 Task: Add a signature Christopher Carter containing With kind regards, Christopher Carter to email address softage.10@softage.net and add a folder Posters
Action: Mouse moved to (110, 112)
Screenshot: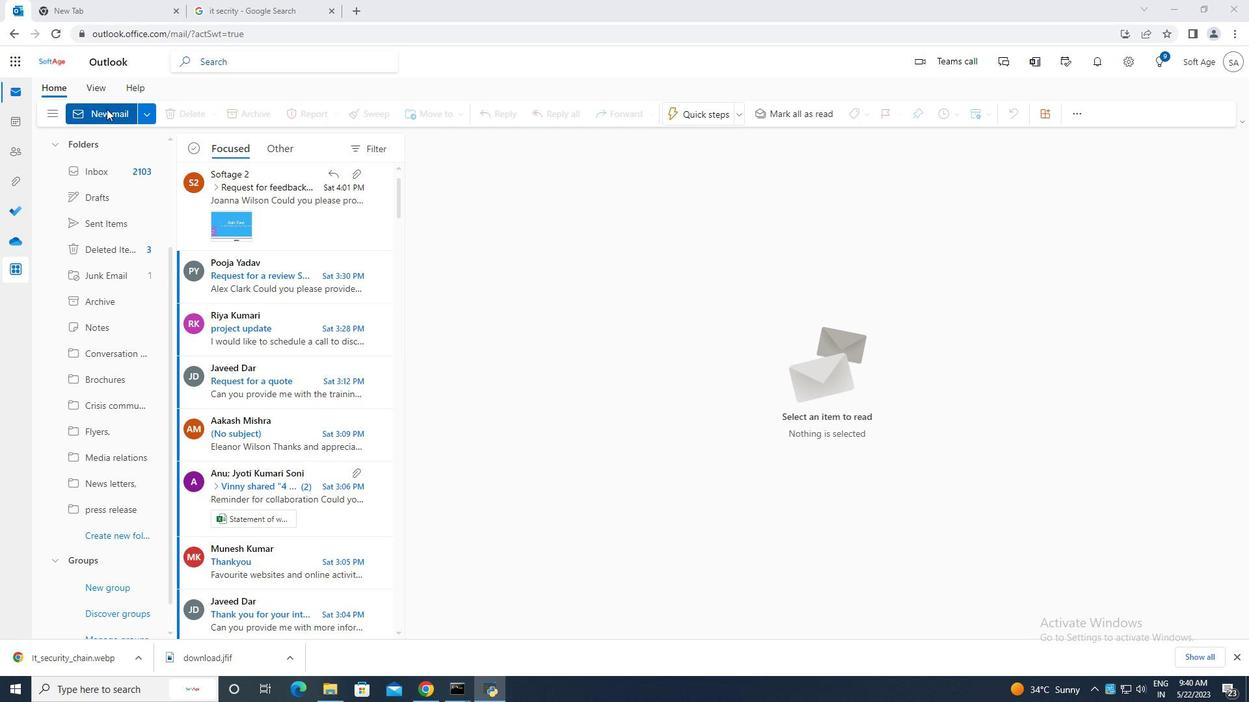 
Action: Mouse pressed left at (110, 112)
Screenshot: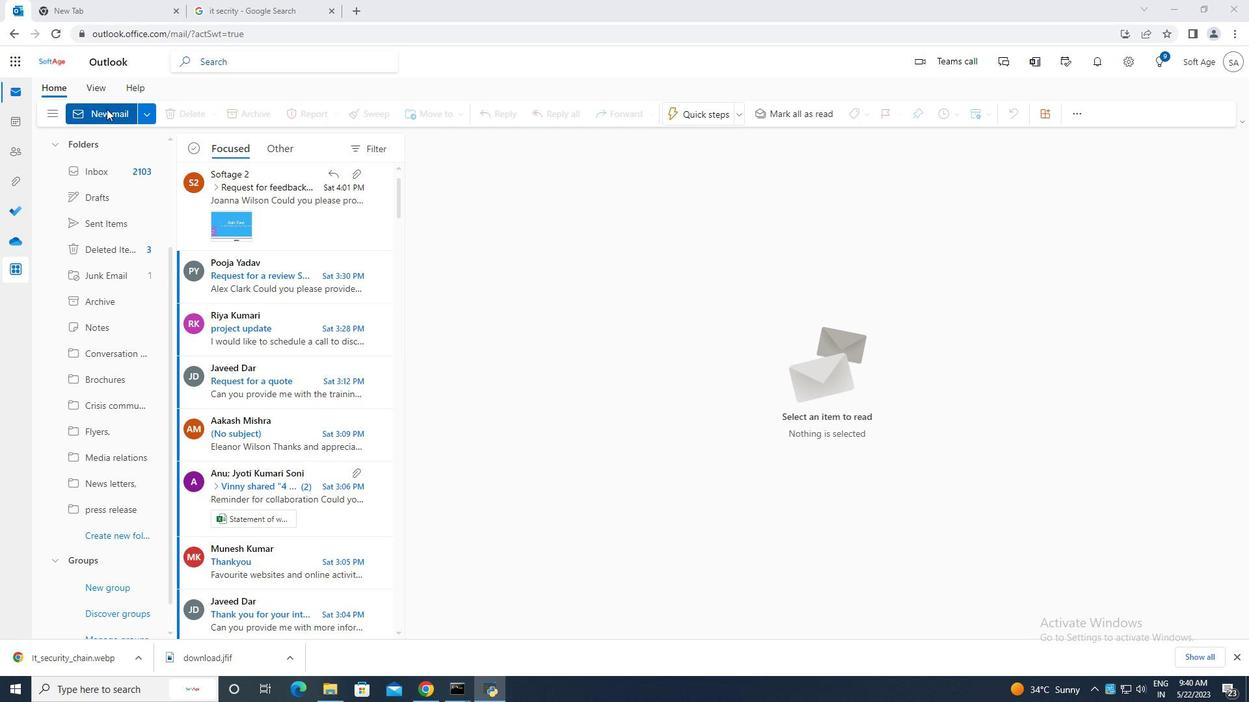 
Action: Mouse moved to (833, 115)
Screenshot: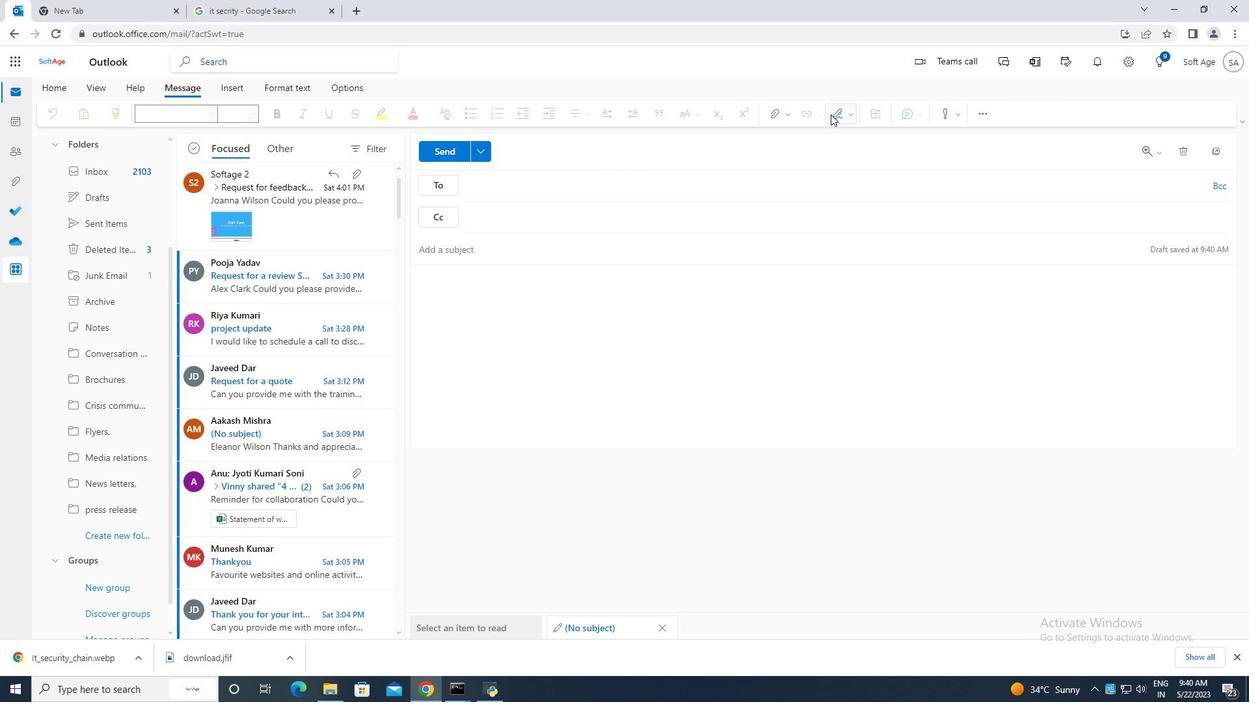 
Action: Mouse pressed left at (833, 115)
Screenshot: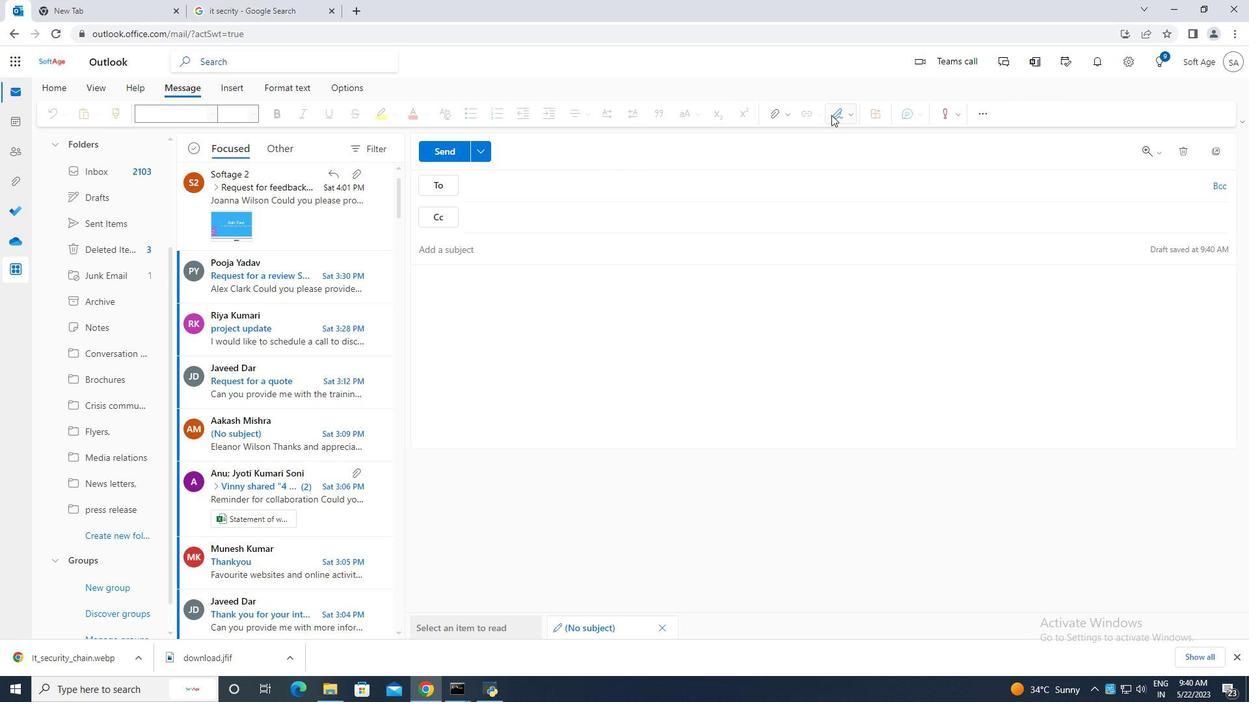 
Action: Mouse moved to (804, 165)
Screenshot: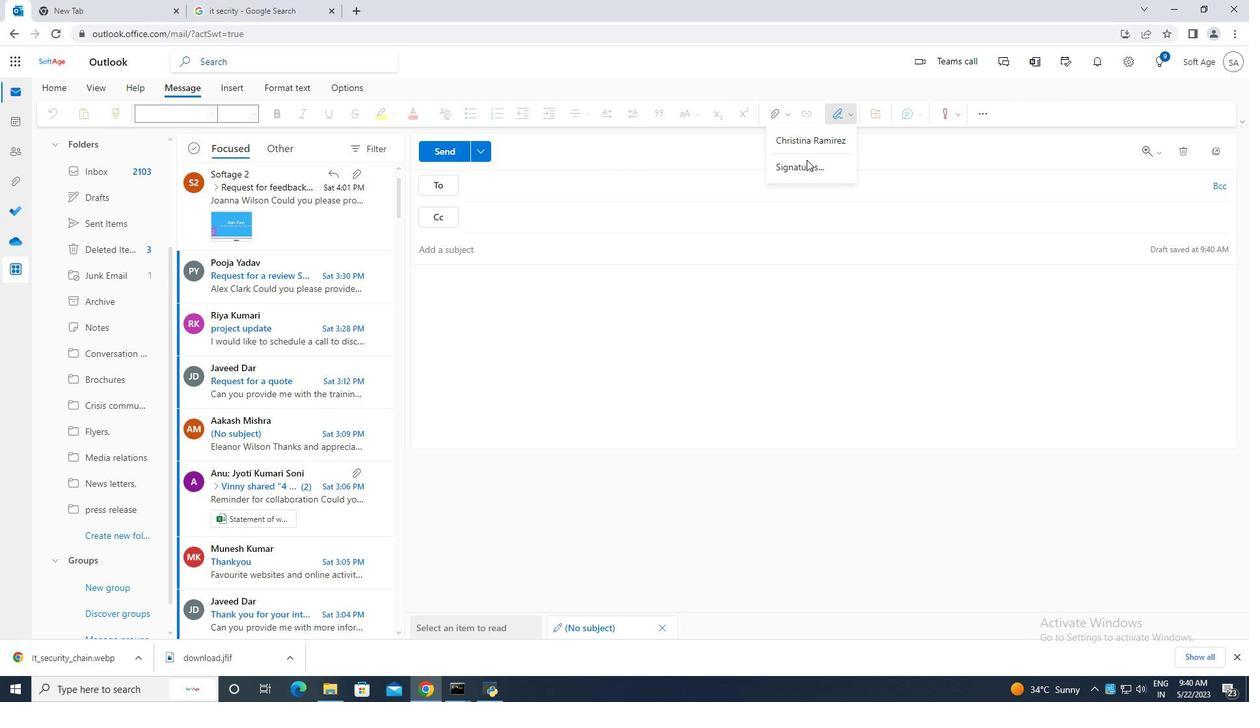 
Action: Mouse pressed left at (804, 165)
Screenshot: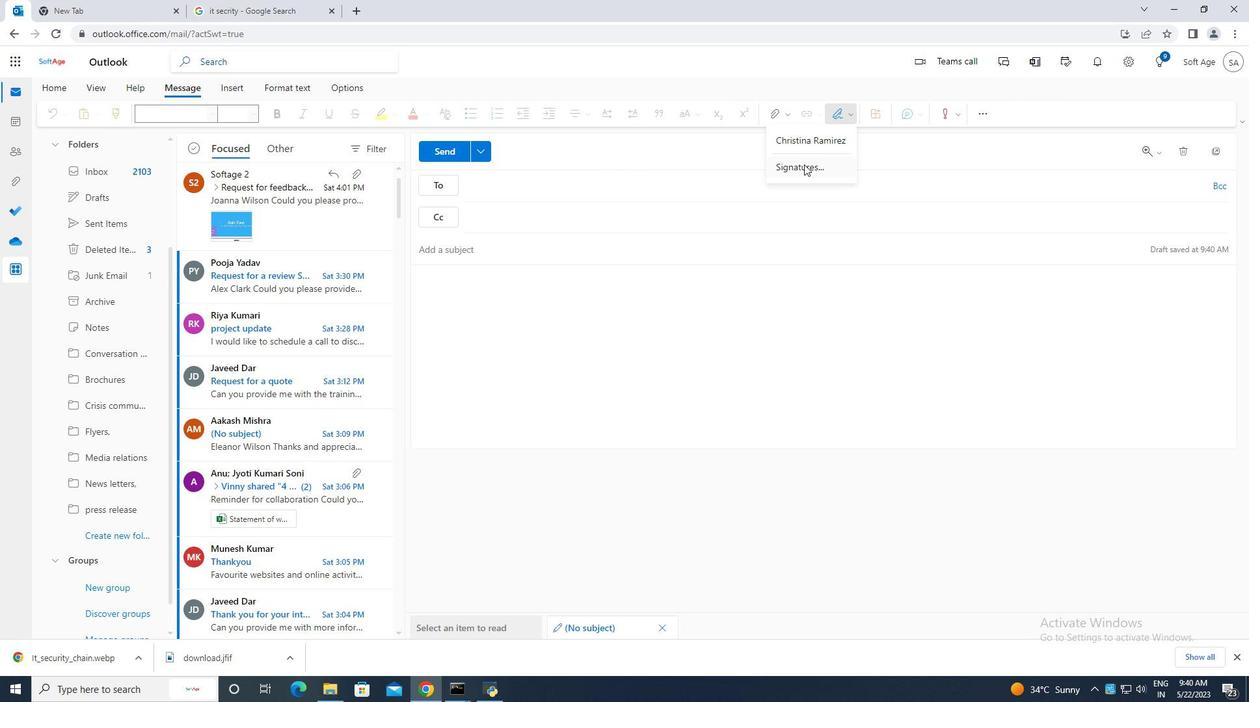 
Action: Mouse moved to (886, 215)
Screenshot: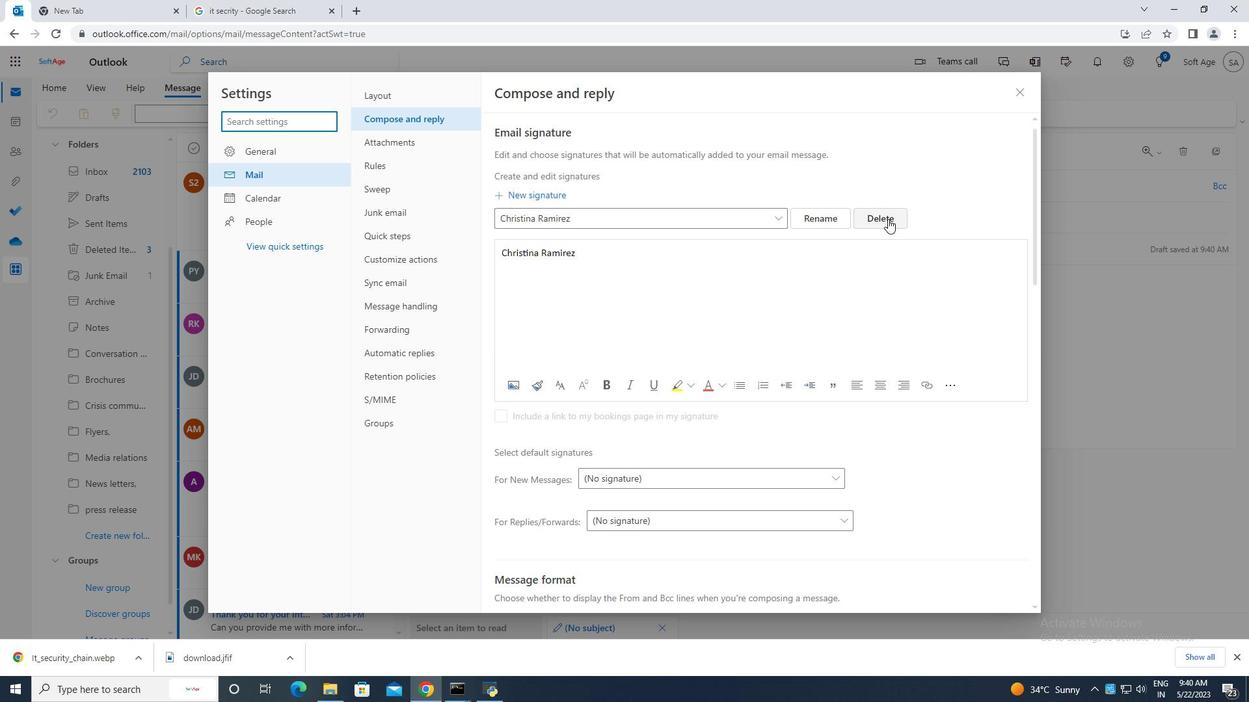 
Action: Mouse pressed left at (886, 215)
Screenshot: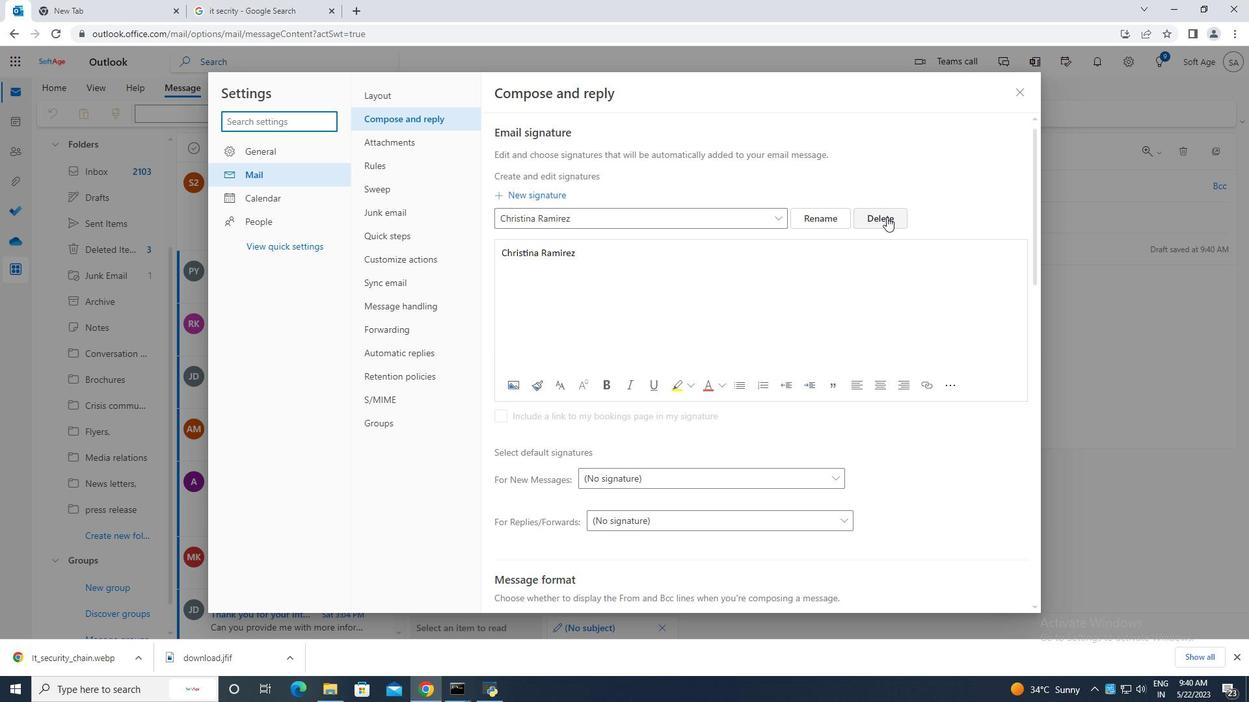 
Action: Mouse moved to (567, 215)
Screenshot: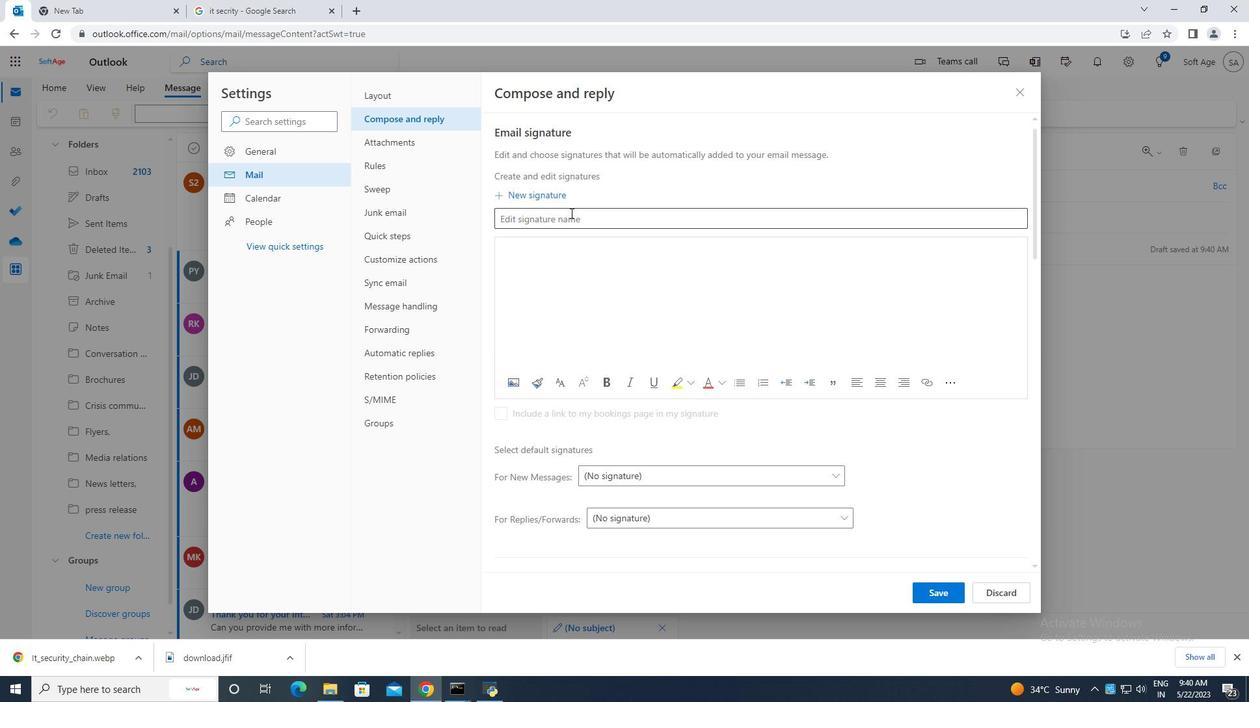 
Action: Mouse pressed left at (567, 215)
Screenshot: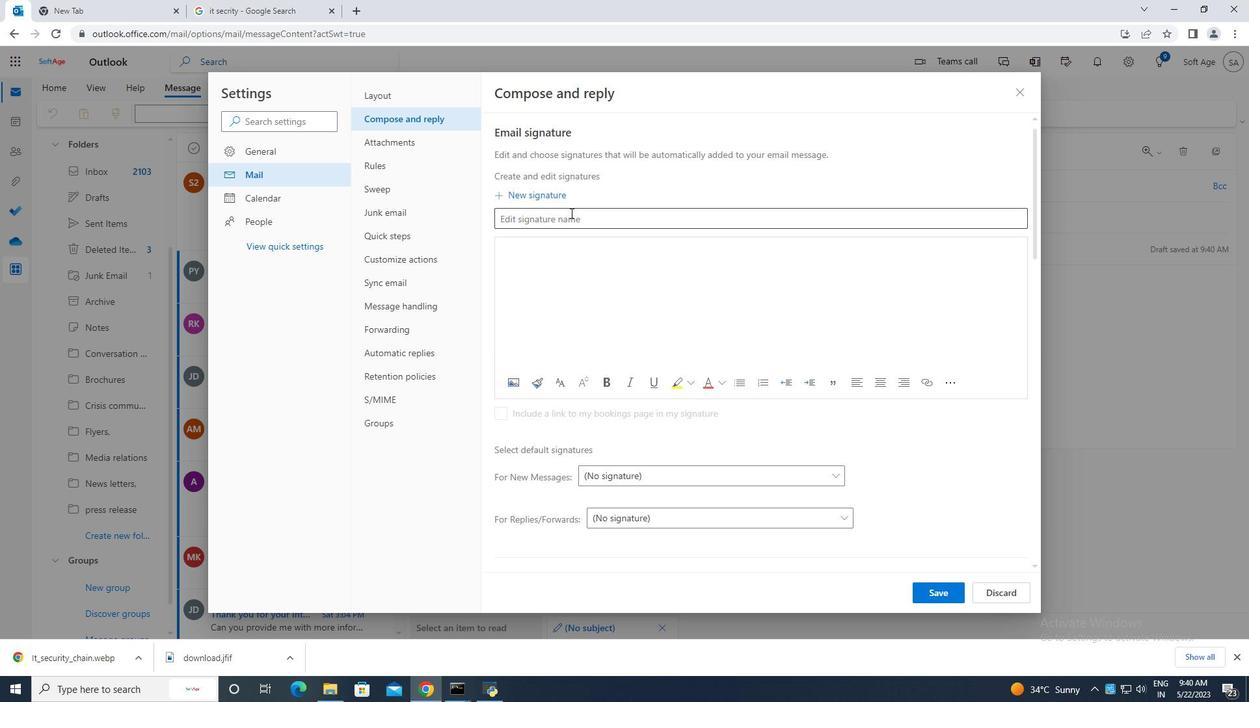 
Action: Mouse moved to (571, 221)
Screenshot: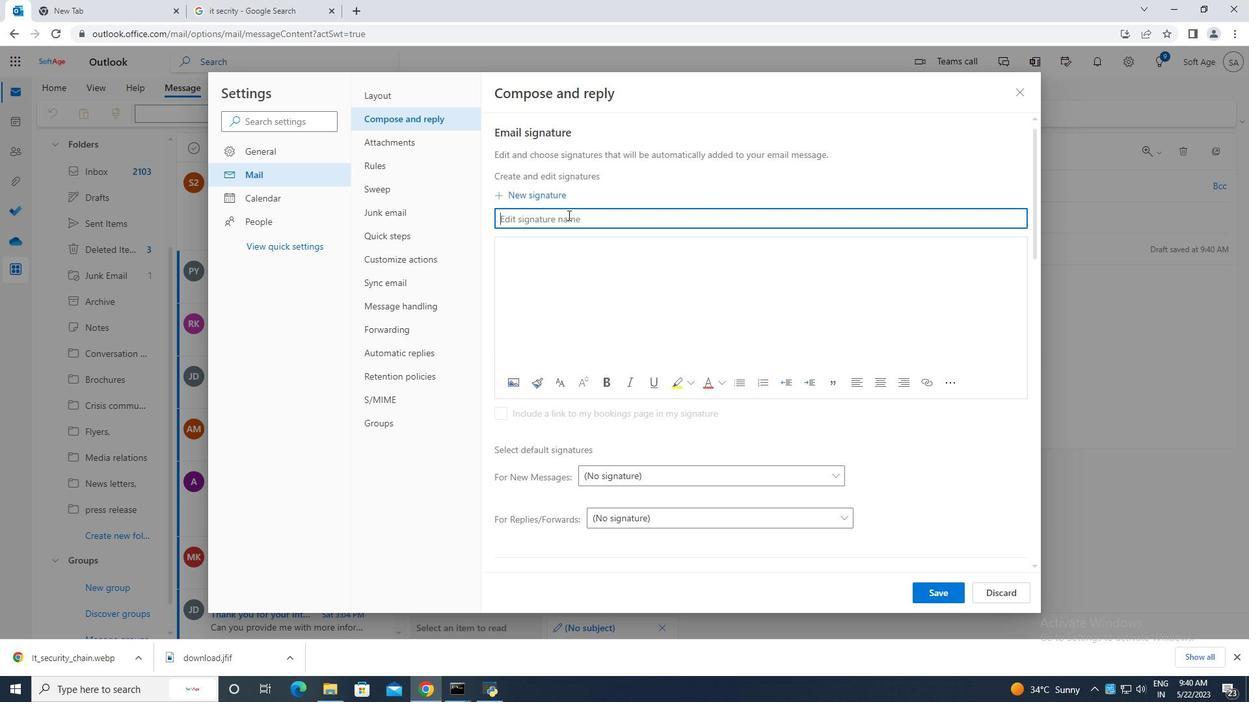 
Action: Key pressed <Key.caps_lock>C<Key.caps_lock>hristopher<Key.space><Key.caps_lock>C<Key.caps_lock>arter
Screenshot: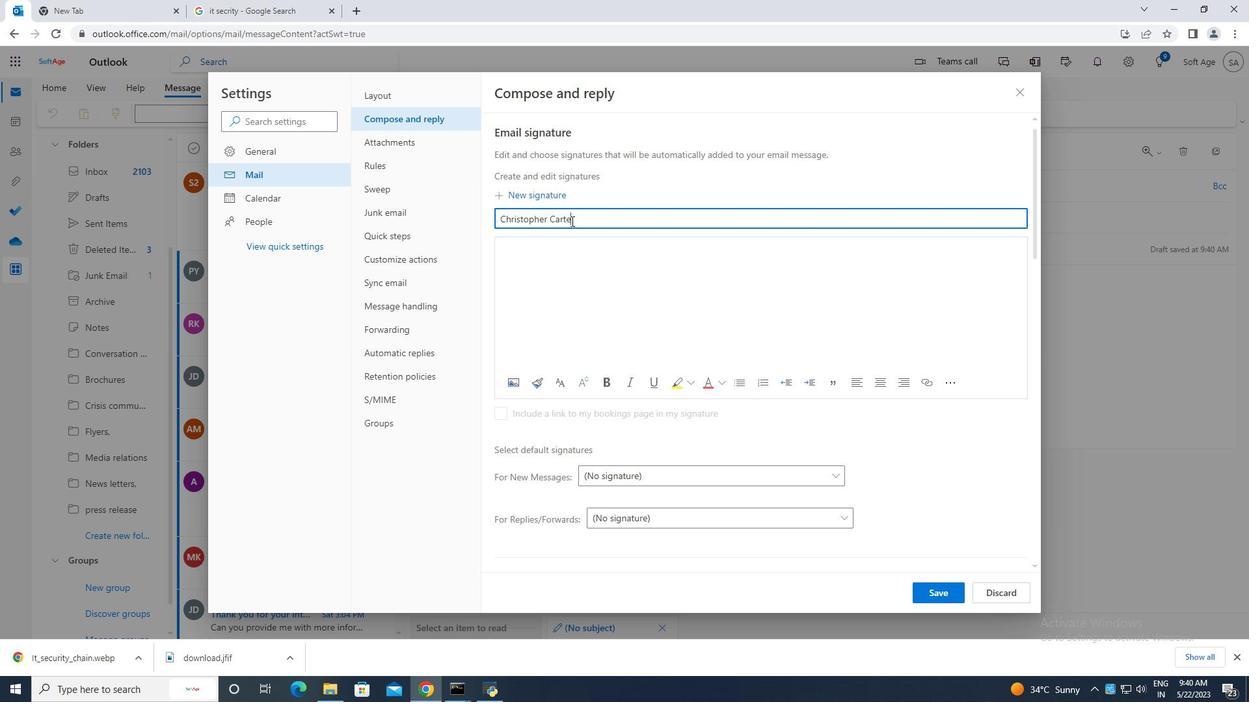 
Action: Mouse moved to (533, 240)
Screenshot: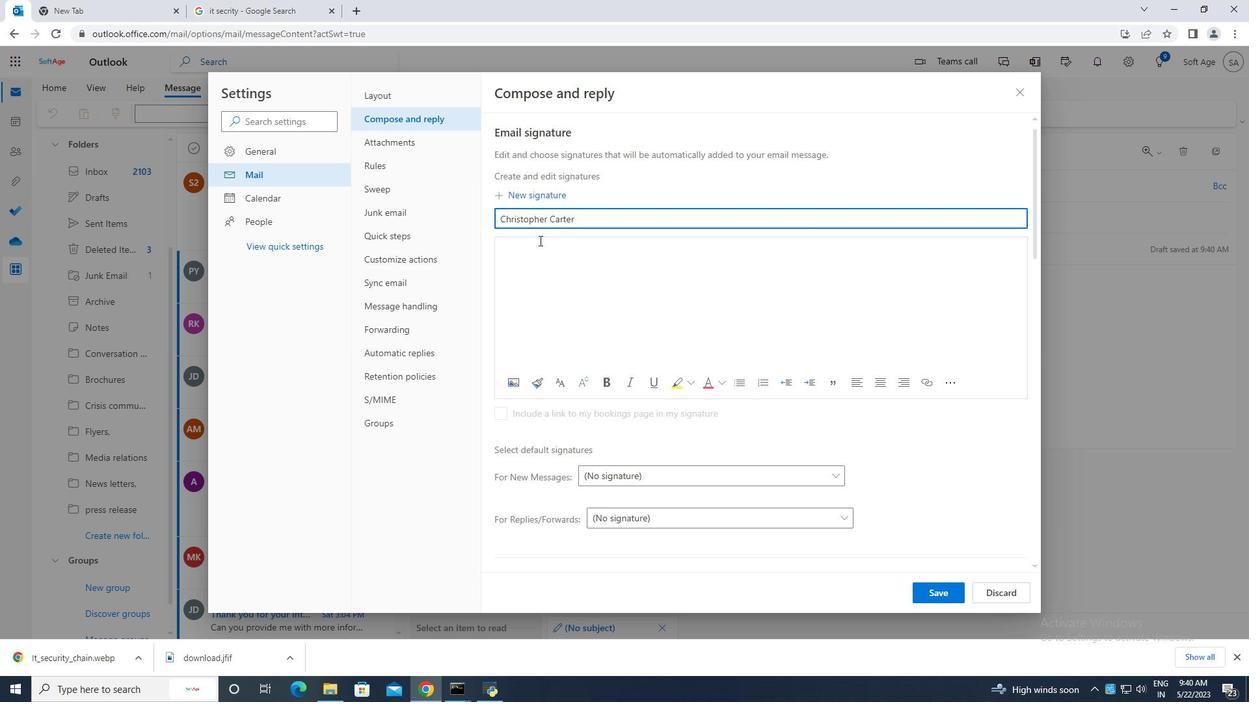 
Action: Mouse pressed left at (533, 240)
Screenshot: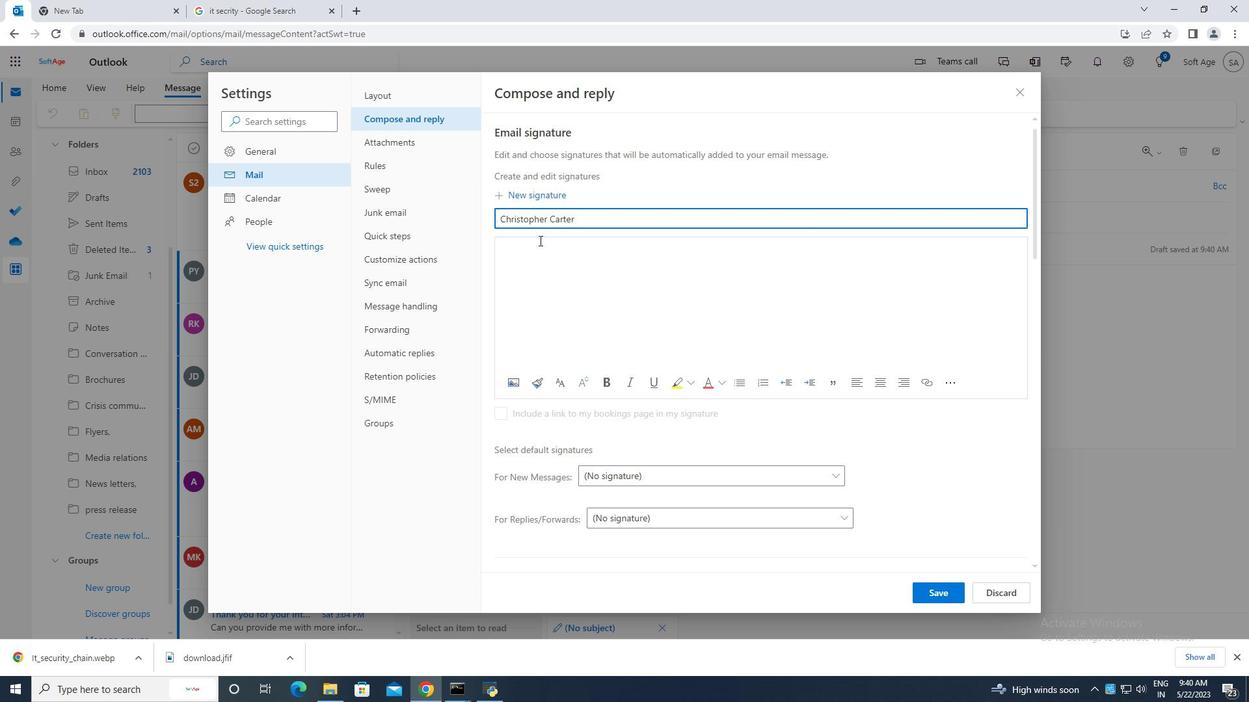 
Action: Mouse moved to (534, 240)
Screenshot: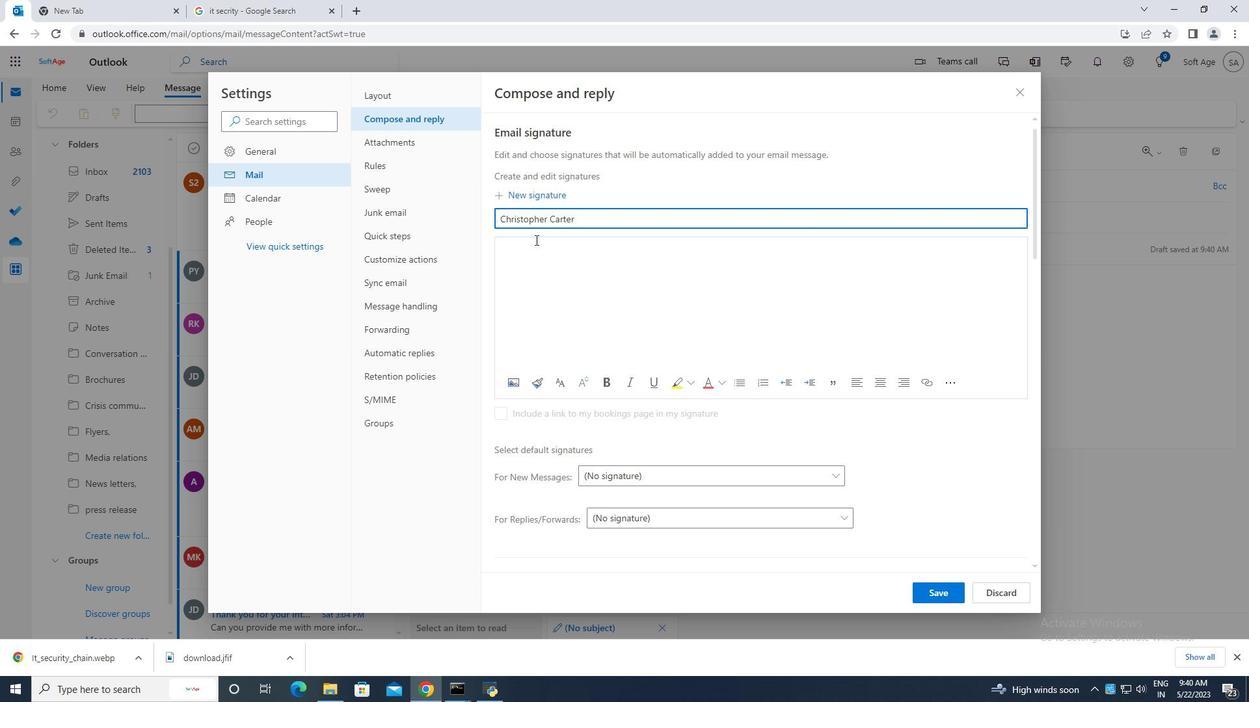 
Action: Key pressed <Key.caps_lock>C<Key.caps_lock>hristopher
Screenshot: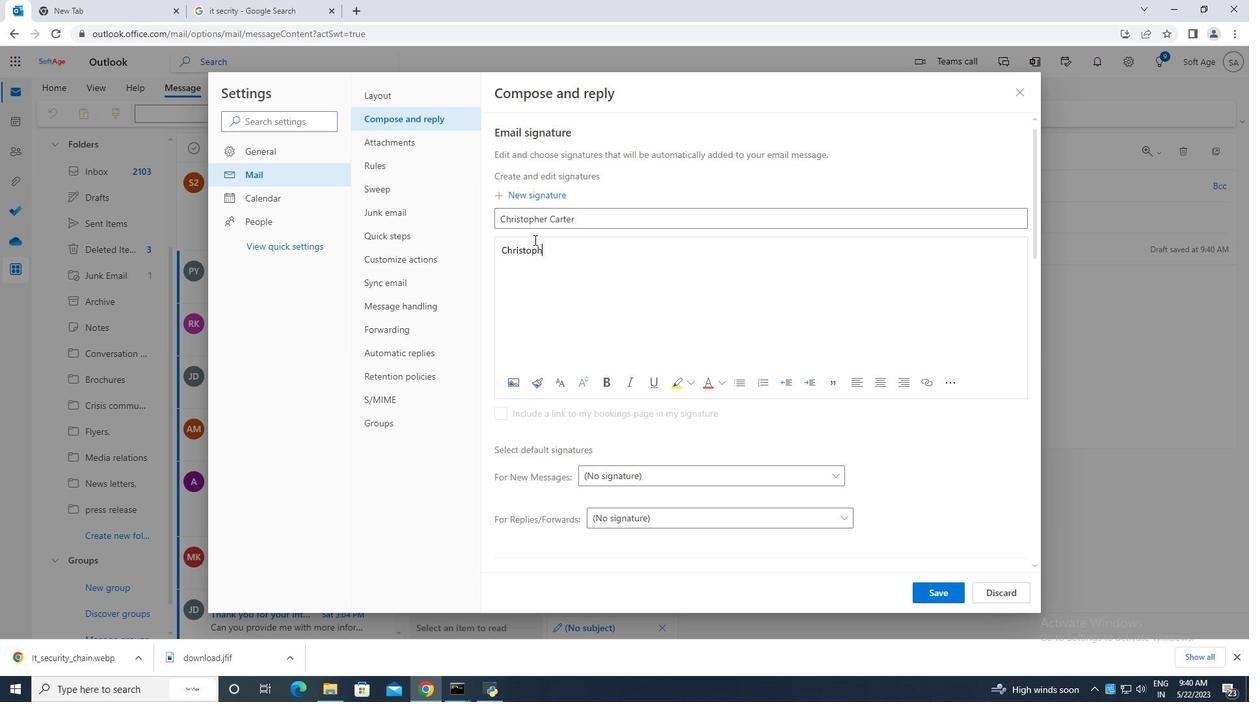 
Action: Mouse moved to (949, 591)
Screenshot: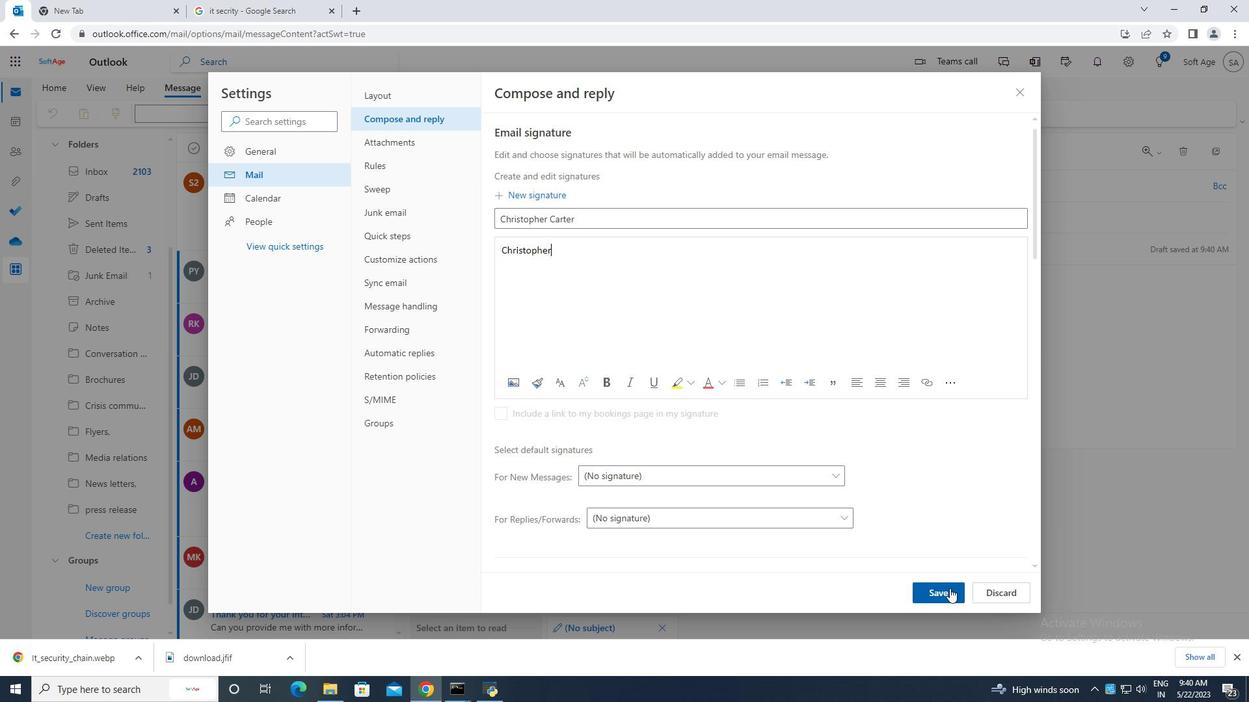
Action: Mouse pressed left at (949, 591)
Screenshot: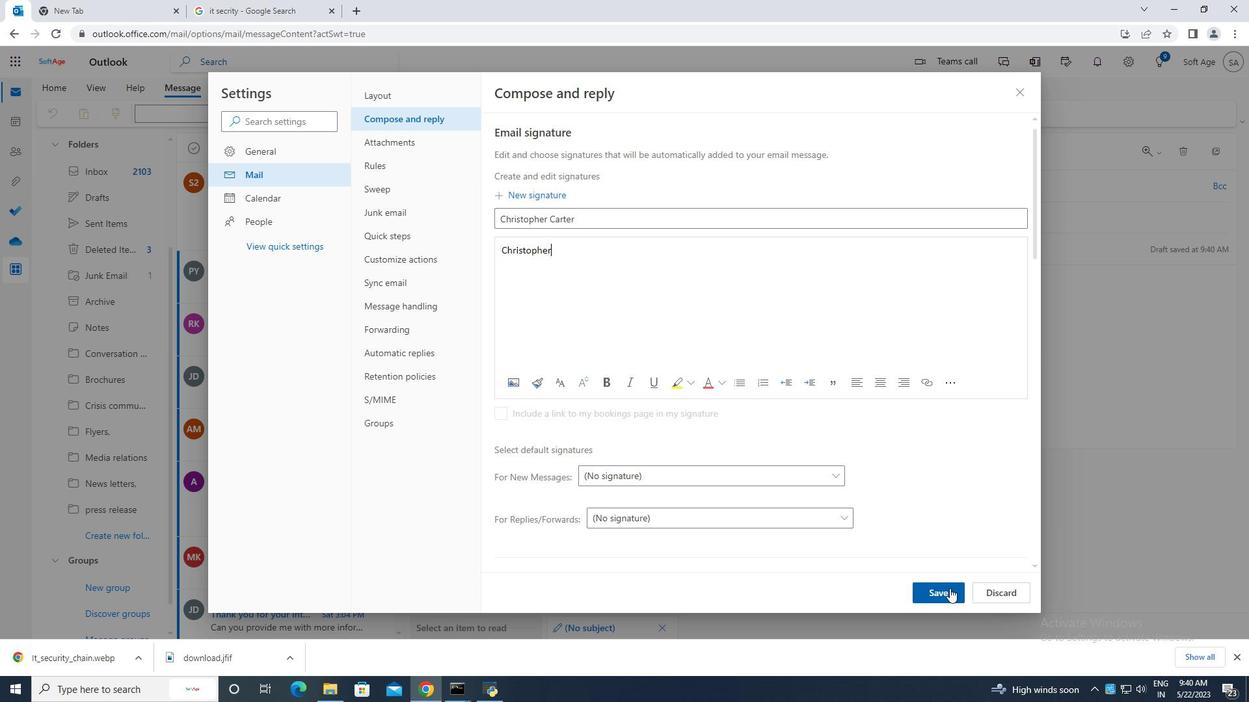 
Action: Mouse moved to (1022, 93)
Screenshot: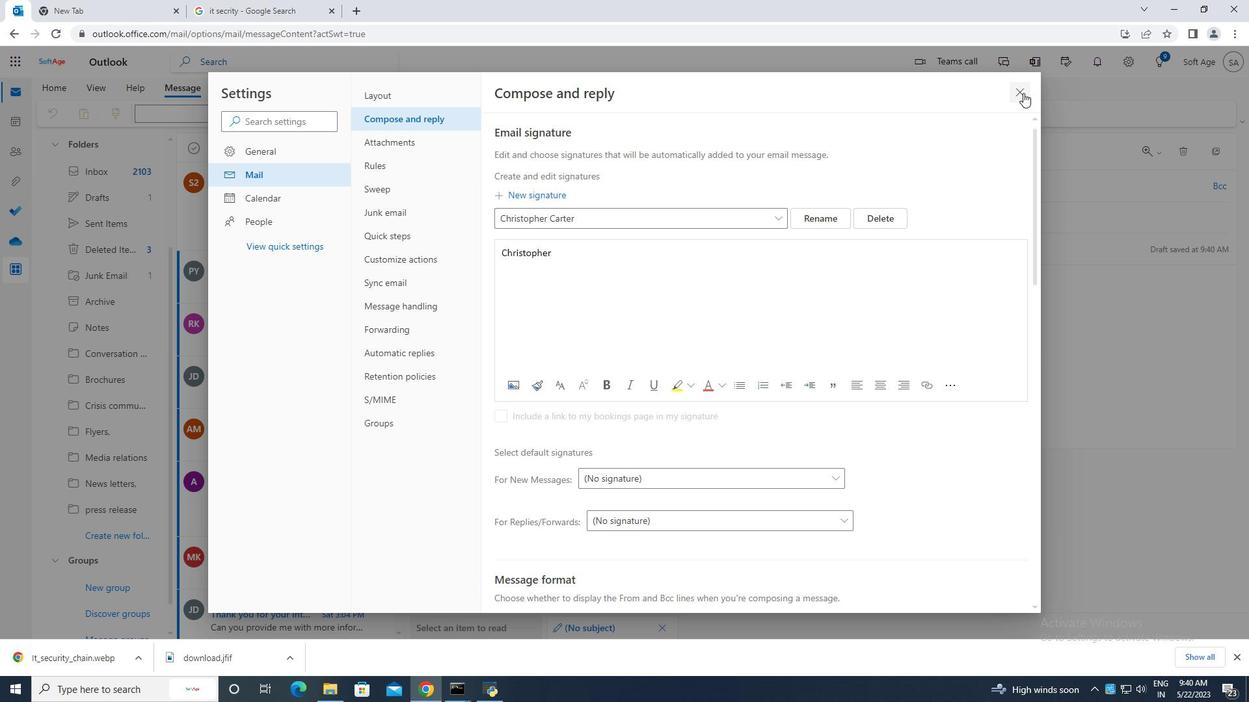 
Action: Mouse pressed left at (1022, 93)
Screenshot: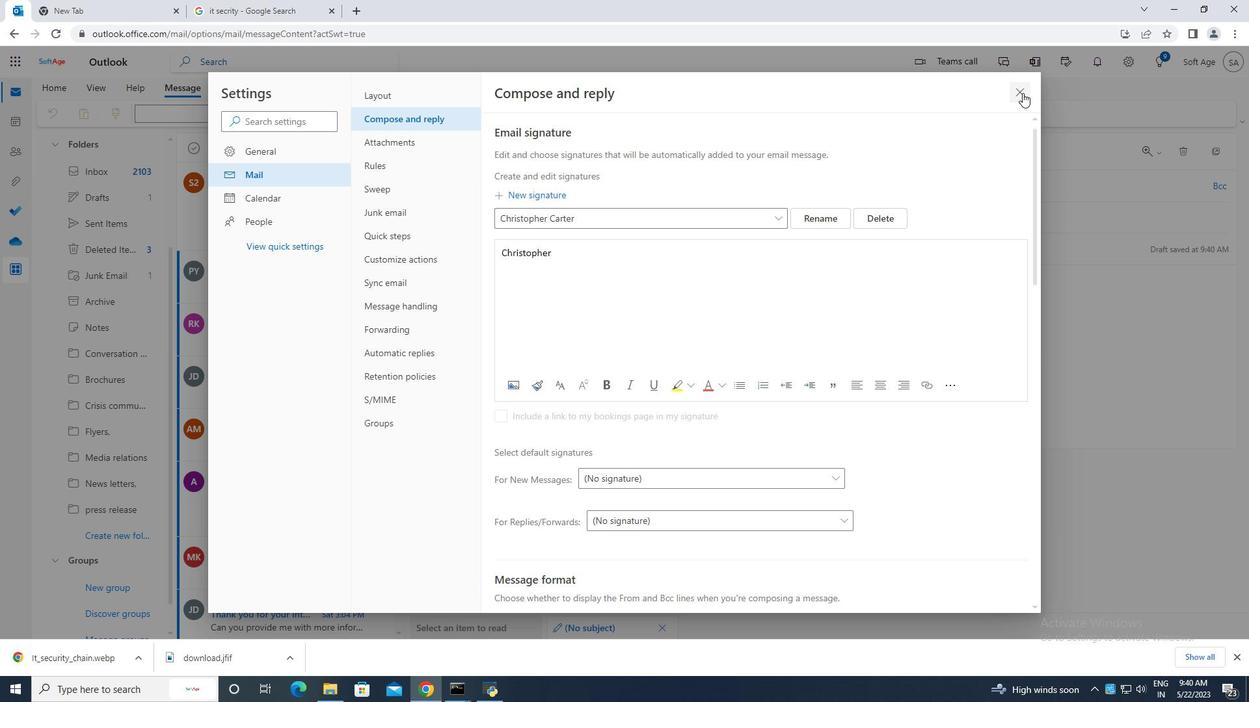 
Action: Mouse moved to (843, 112)
Screenshot: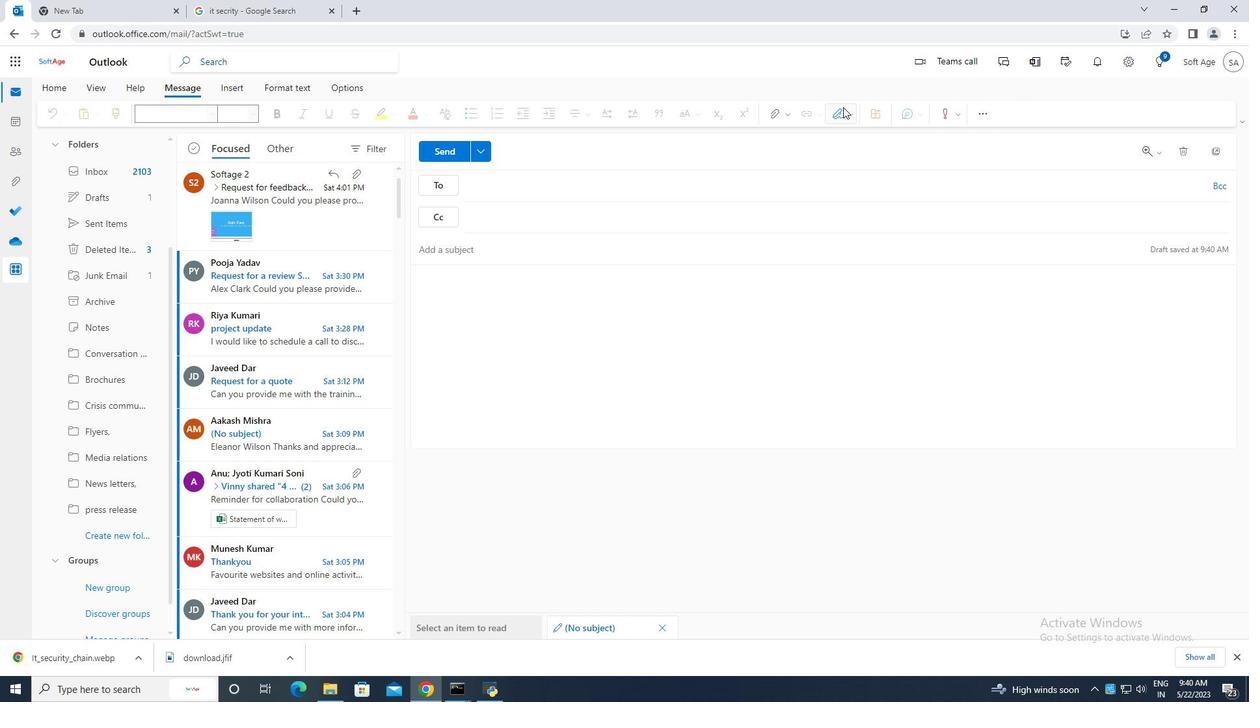 
Action: Mouse pressed left at (843, 112)
Screenshot: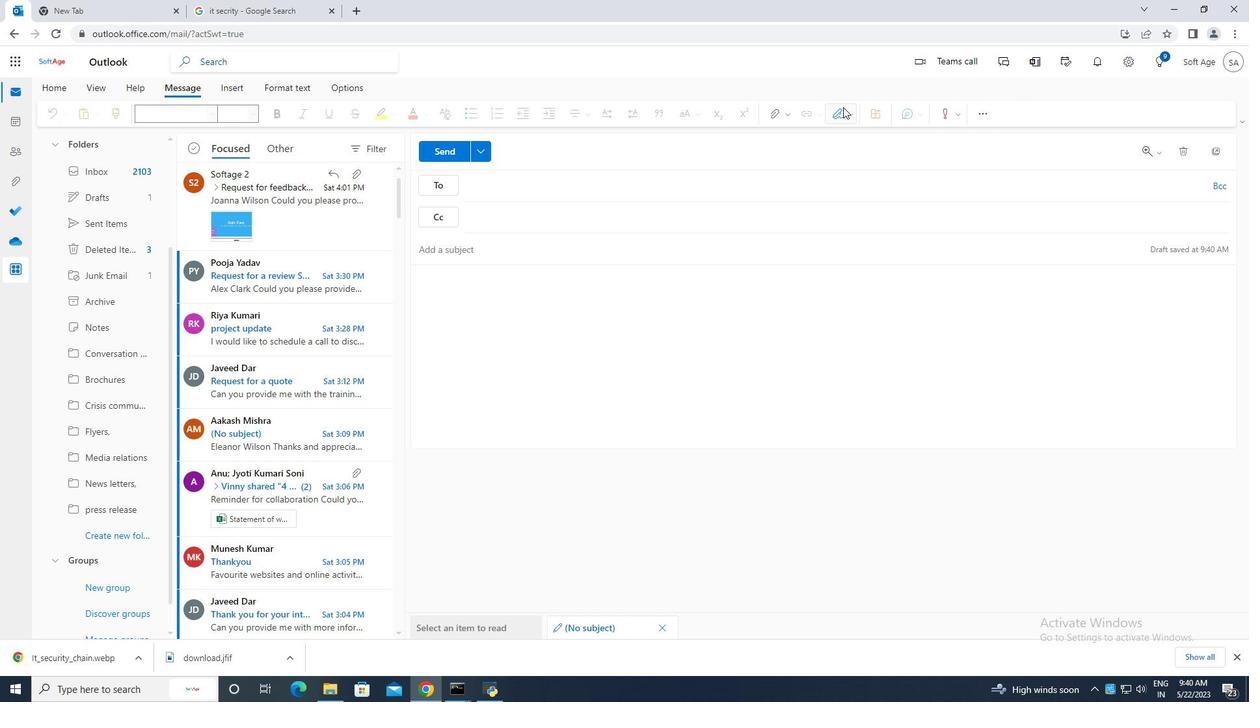 
Action: Mouse moved to (807, 140)
Screenshot: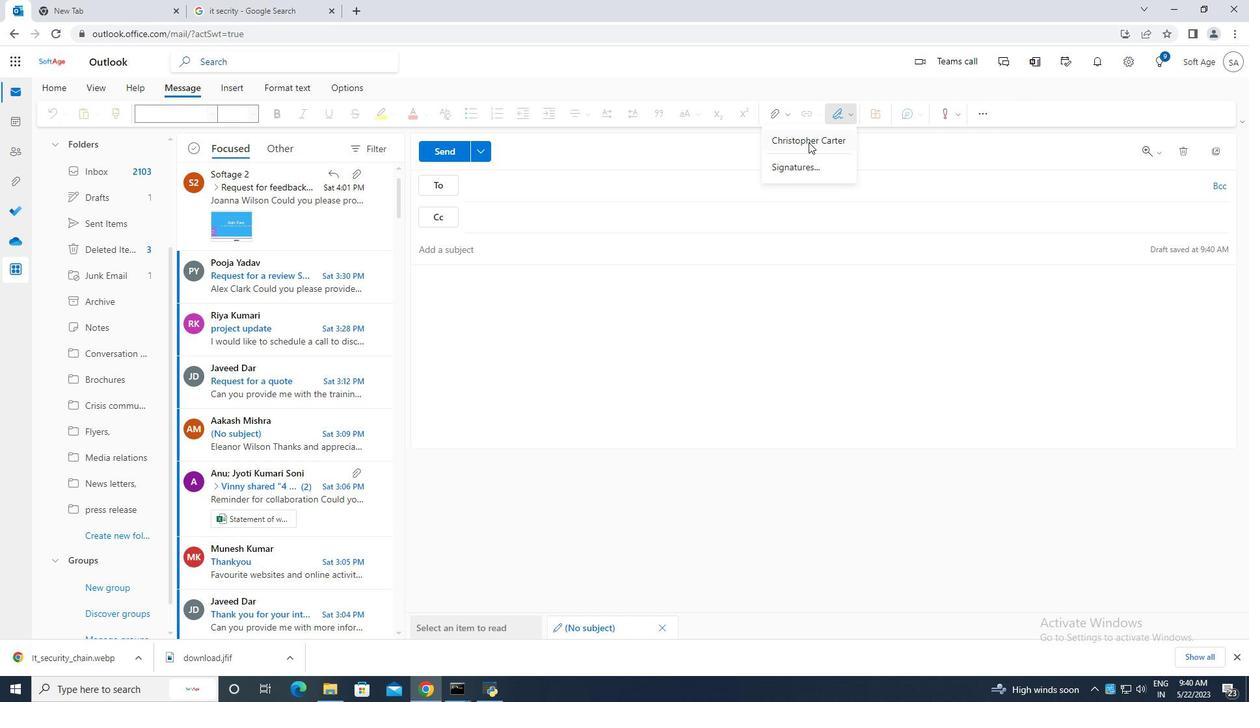 
Action: Mouse pressed left at (807, 140)
Screenshot: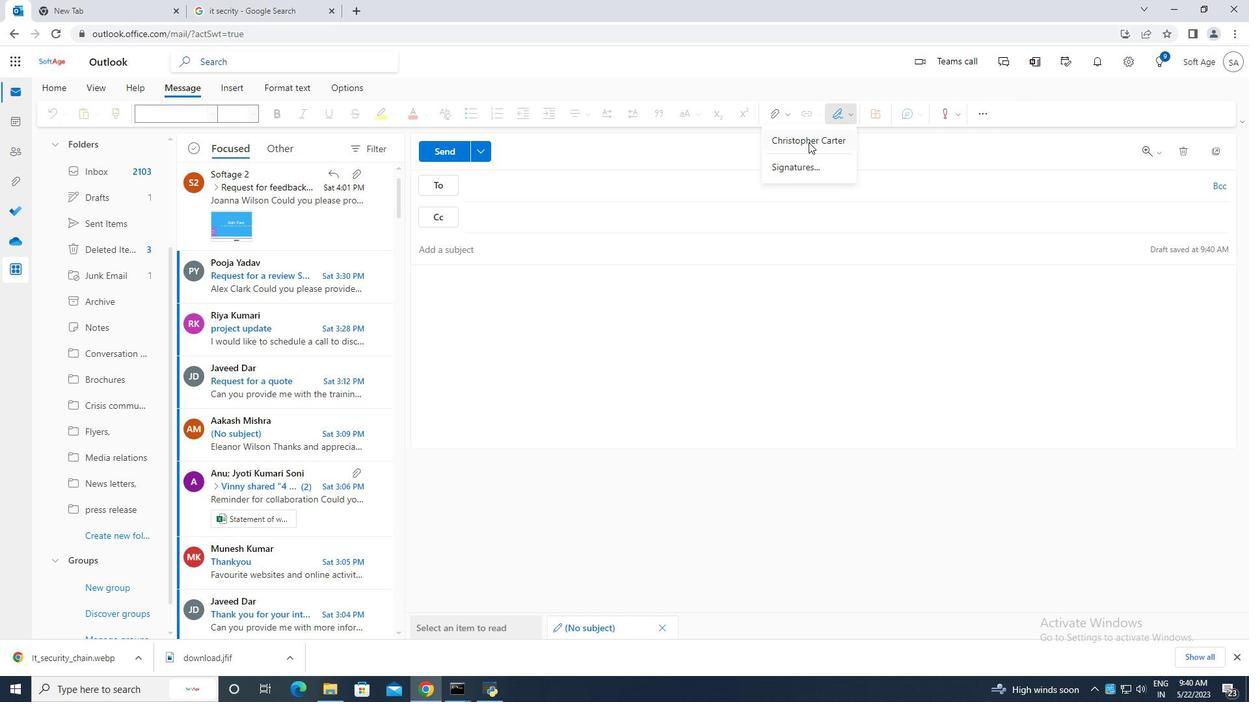 
Action: Mouse moved to (467, 270)
Screenshot: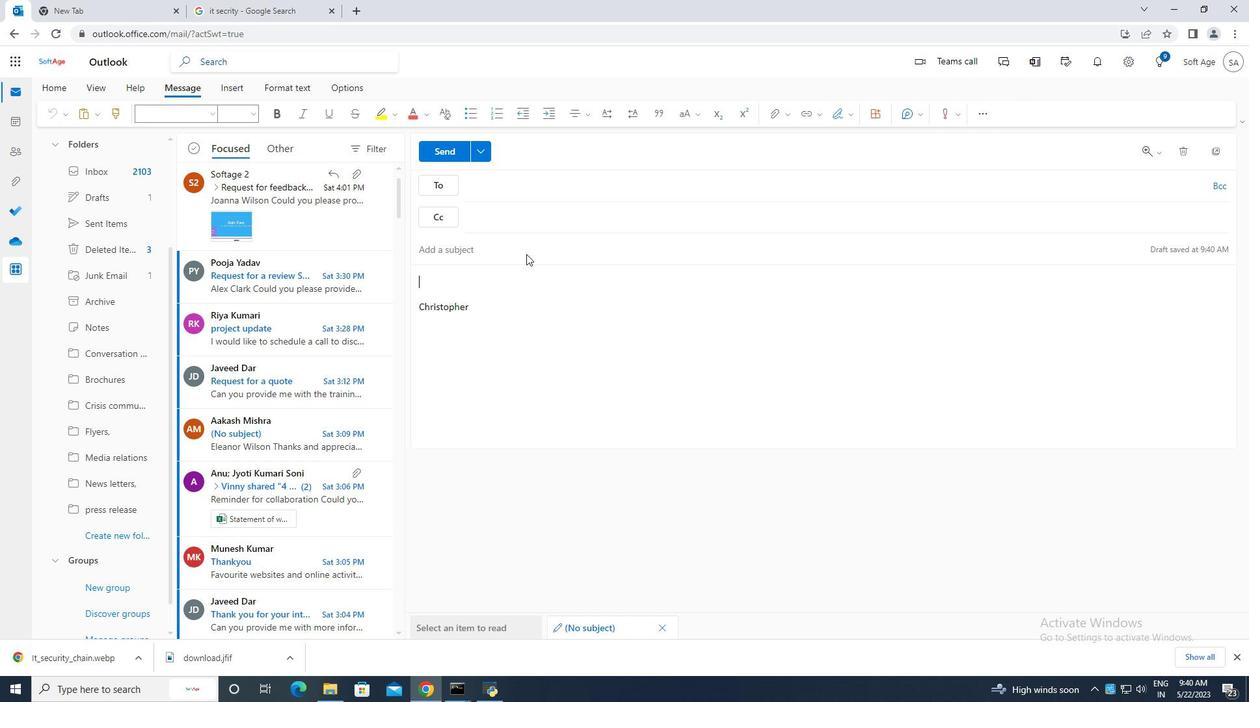 
Action: Key pressed <Key.caps_lock>C<Key.caps_lock>ontaining<Key.space>with<Key.space>kind<Key.space>regards,
Screenshot: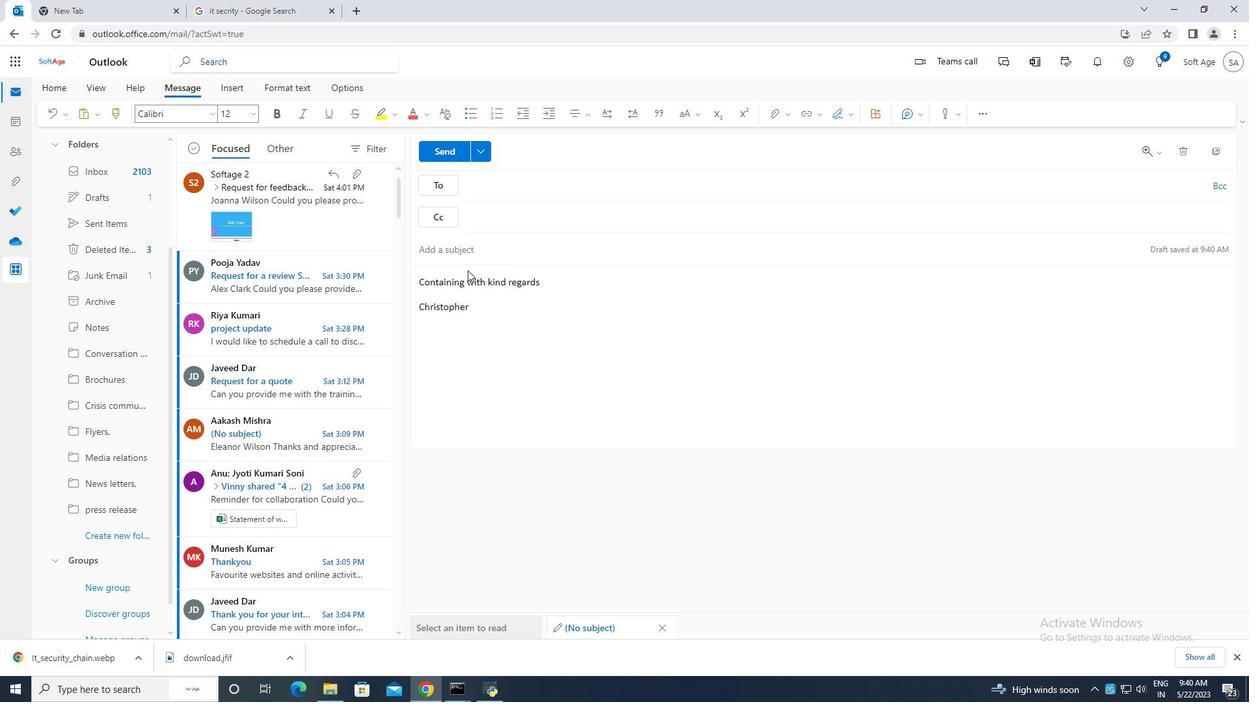 
Action: Mouse moved to (528, 190)
Screenshot: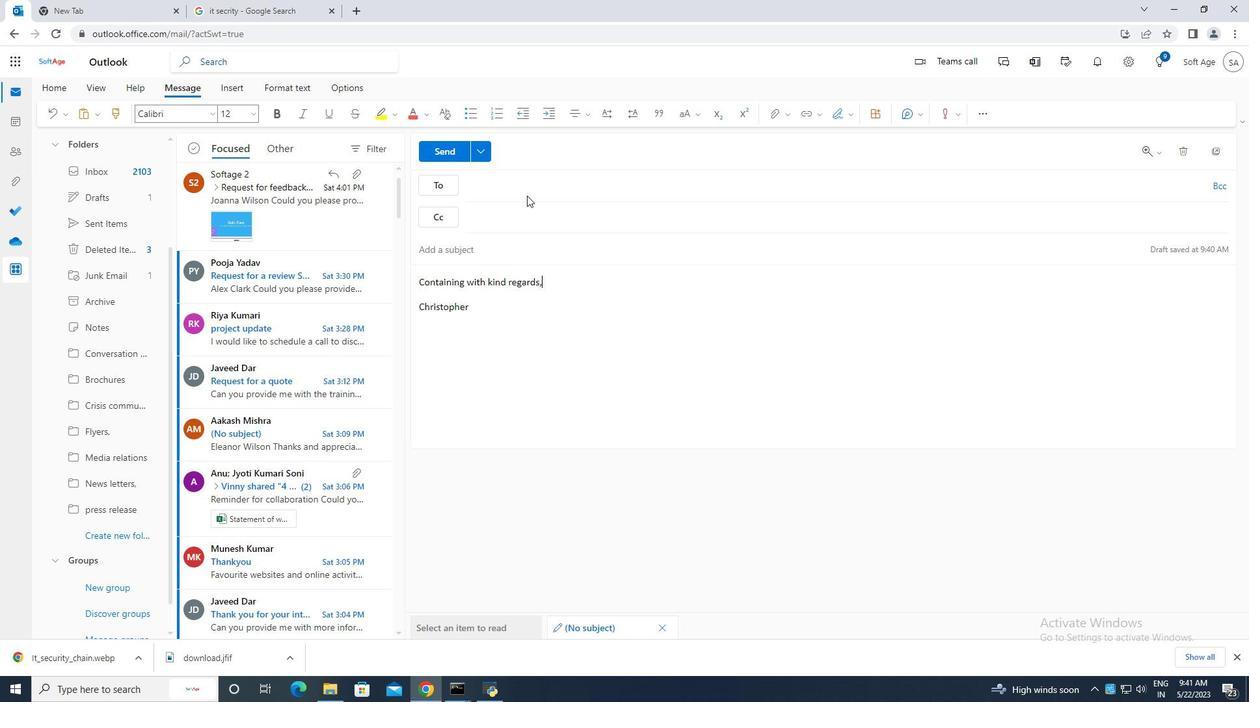 
Action: Mouse pressed left at (528, 190)
Screenshot: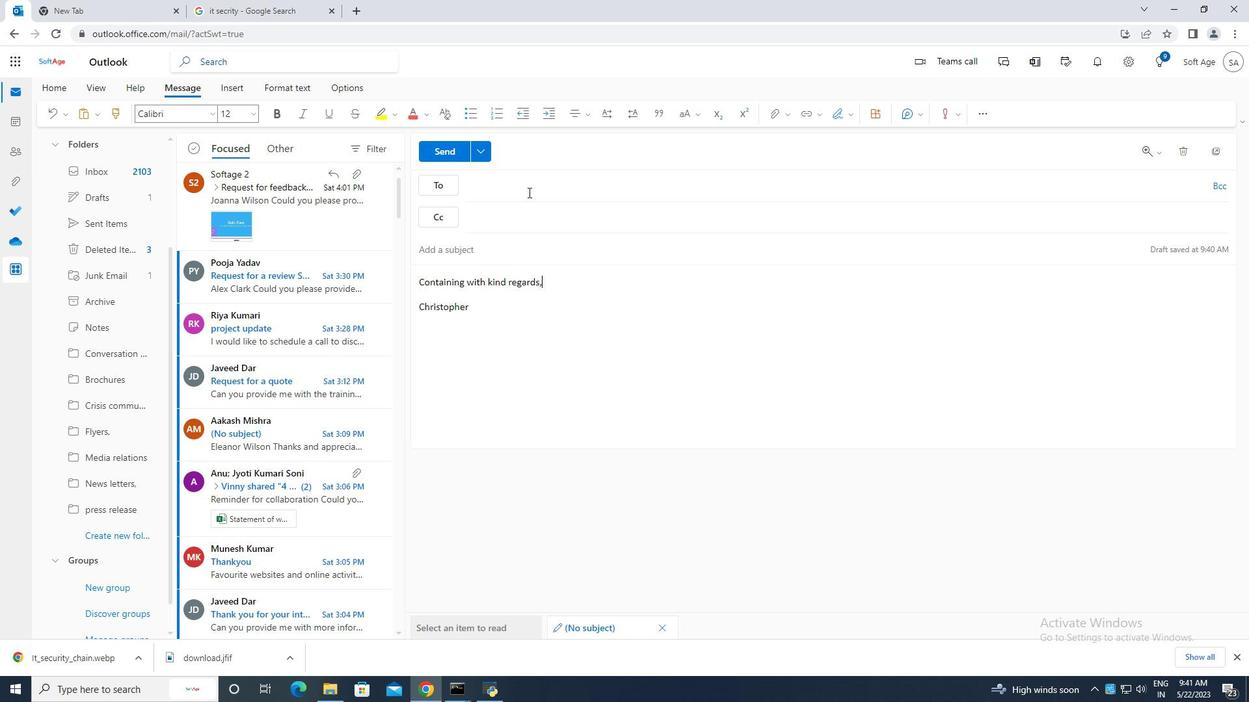 
Action: Mouse moved to (524, 190)
Screenshot: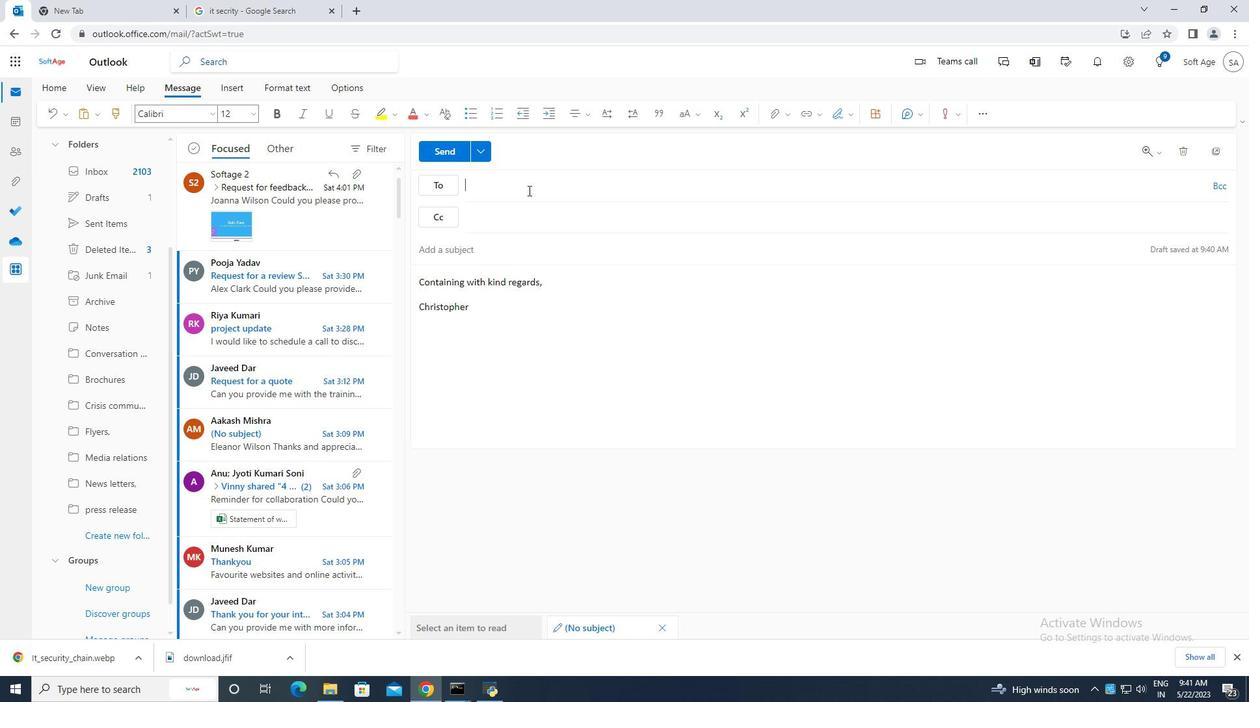 
Action: Key pressed sofatge.10<Key.backspace><Key.backspace><Key.backspace><Key.backspace><Key.backspace><Key.backspace><Key.backspace>tage.10
Screenshot: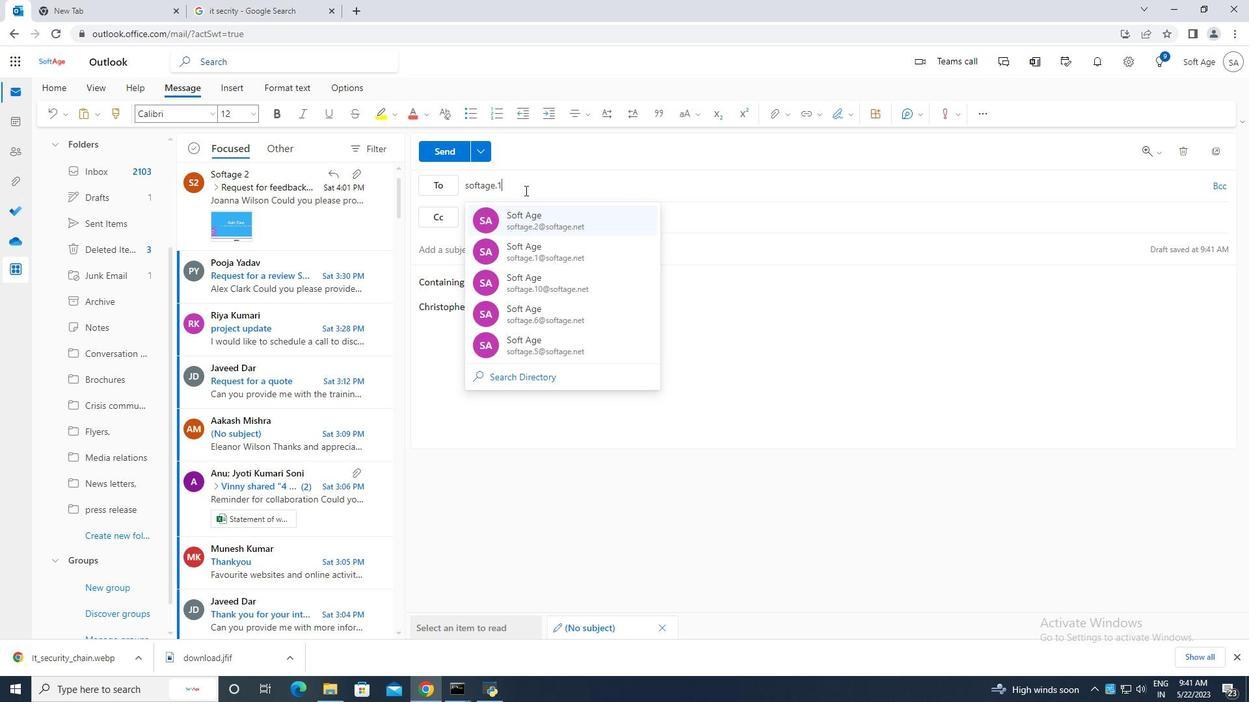 
Action: Mouse moved to (594, 251)
Screenshot: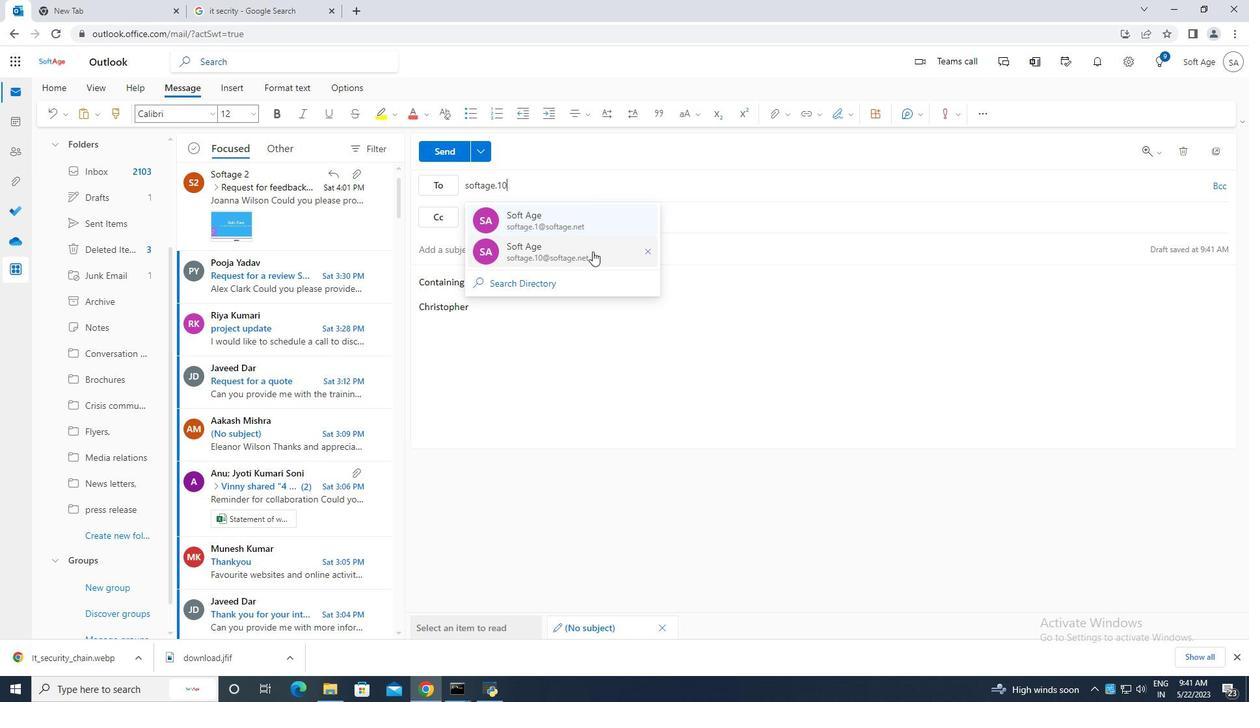 
Action: Mouse pressed left at (594, 251)
Screenshot: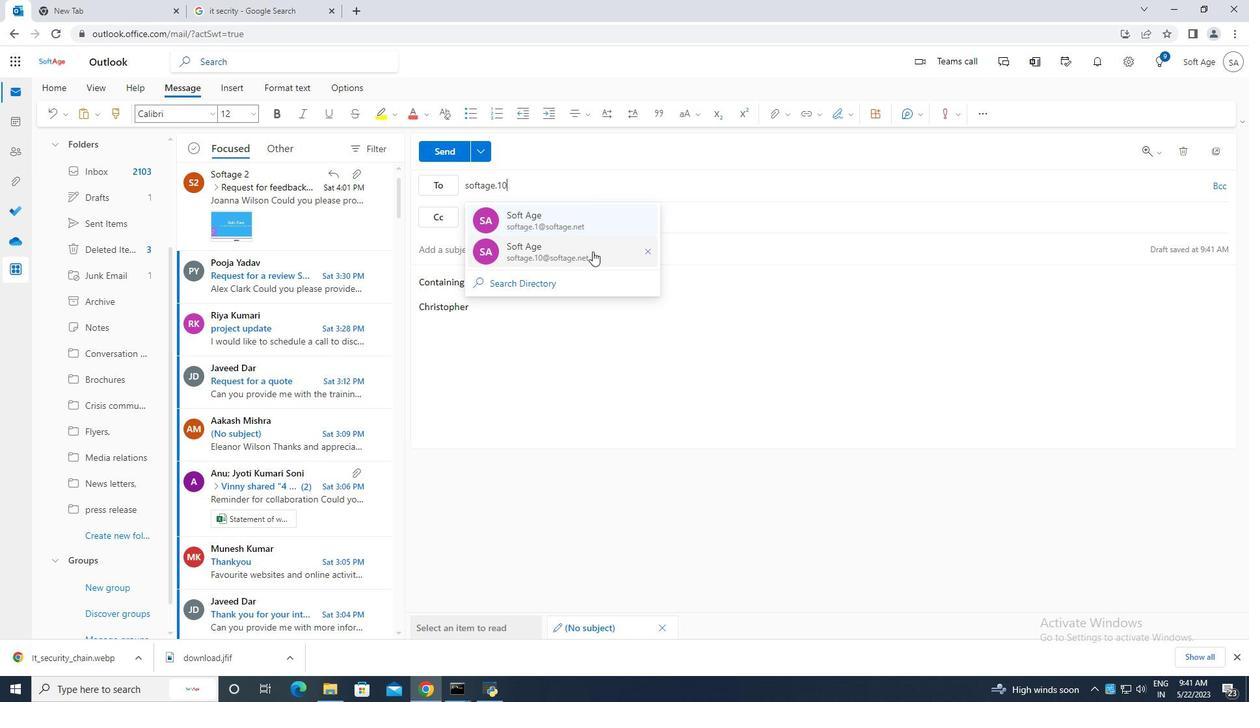 
Action: Mouse moved to (128, 532)
Screenshot: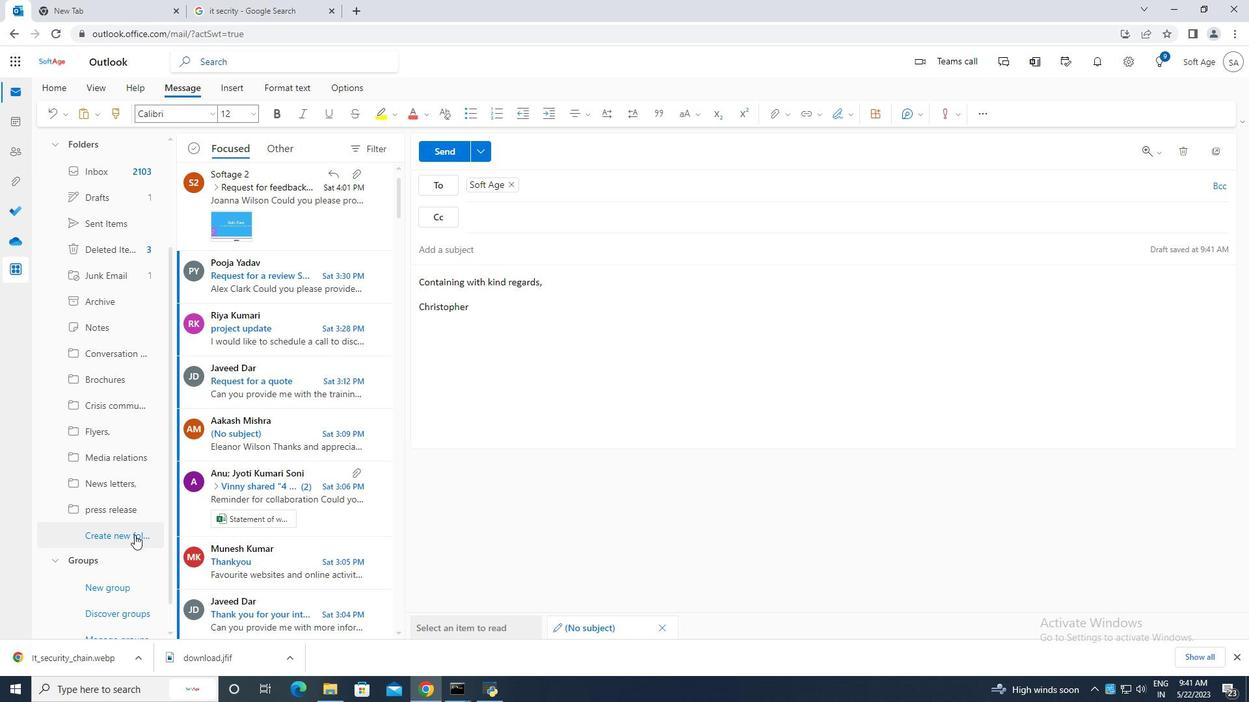
Action: Mouse pressed left at (128, 532)
Screenshot: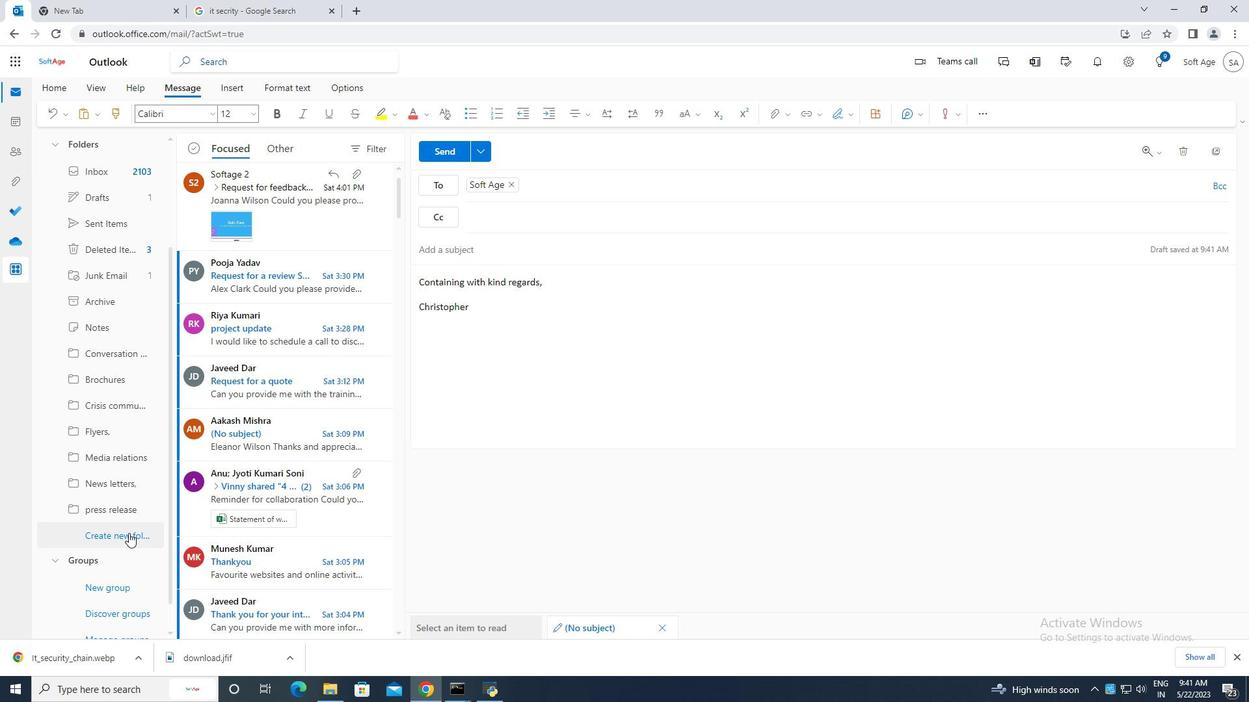
Action: Mouse moved to (100, 526)
Screenshot: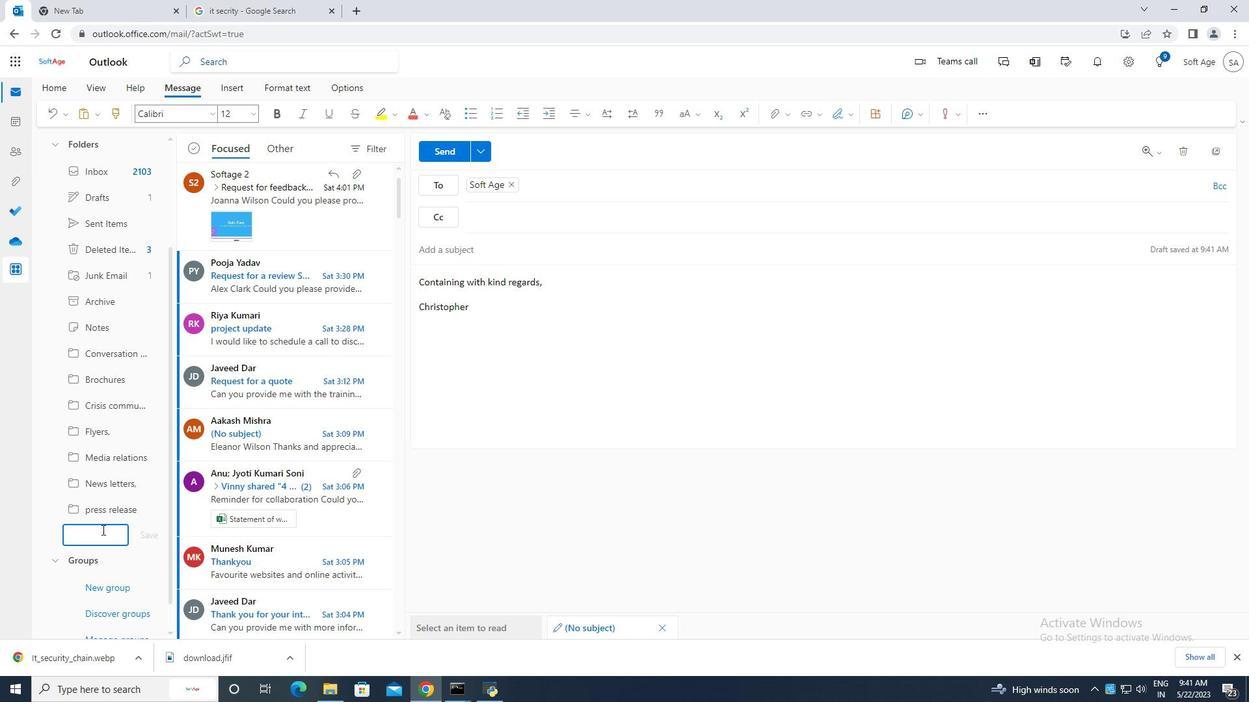
Action: Key pressed <Key.caps_lock>O<Key.backspace>P<Key.caps_lock>ost<Key.backspace>ters
Screenshot: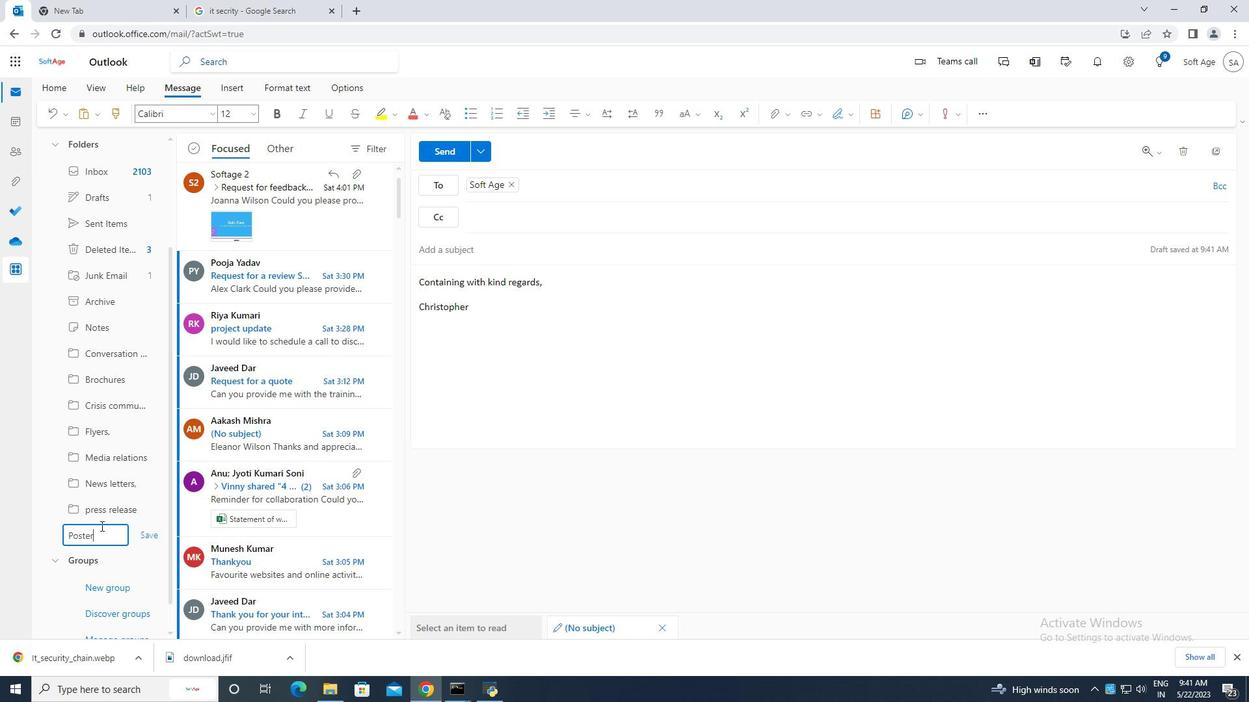
Action: Mouse moved to (145, 535)
Screenshot: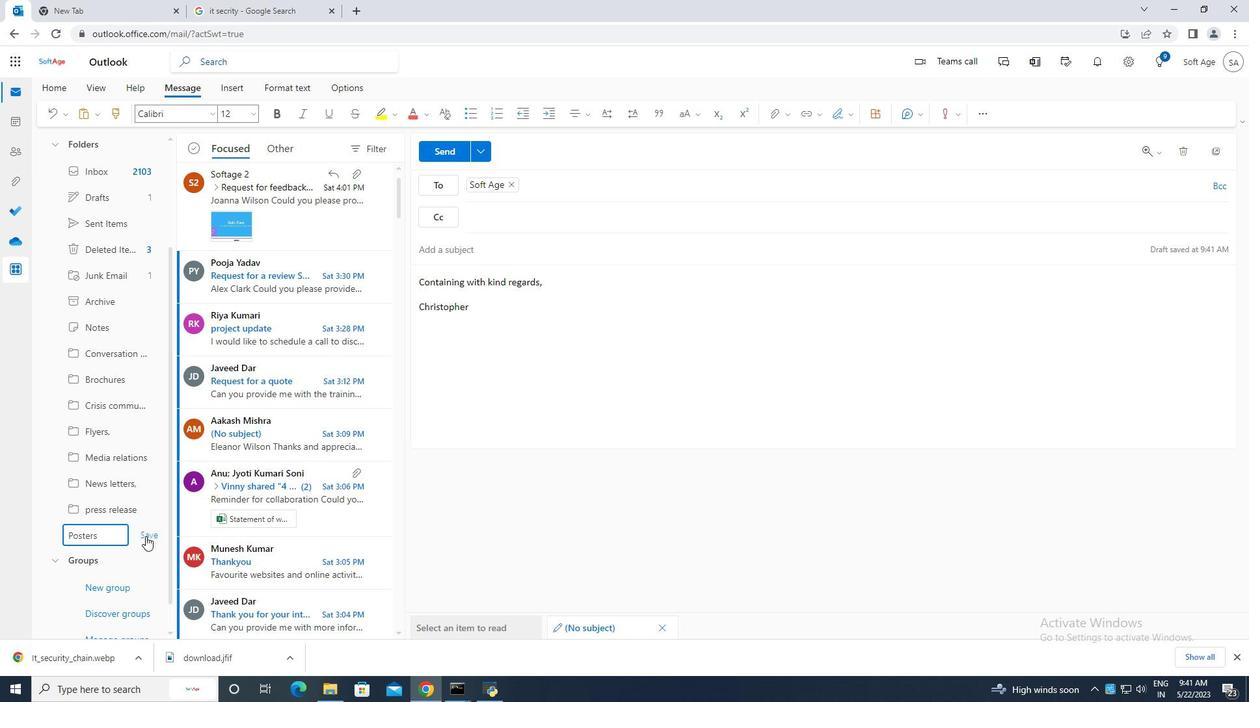 
Action: Mouse pressed left at (145, 535)
Screenshot: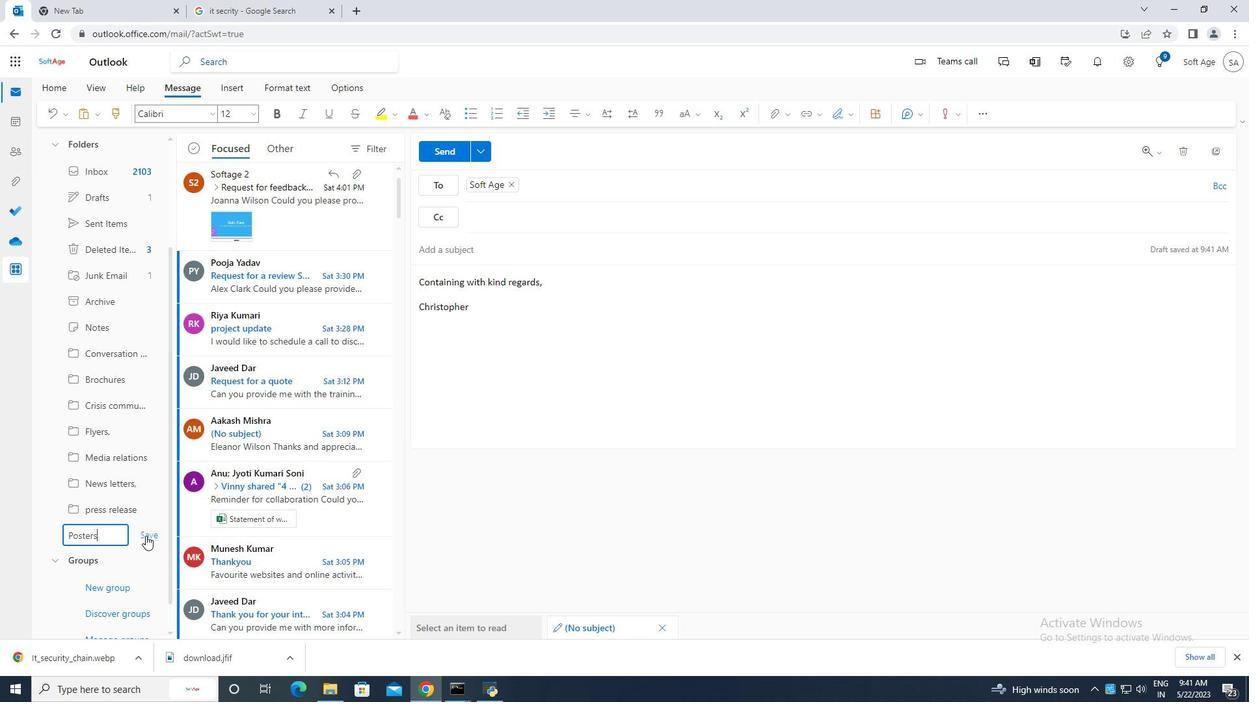 
Action: Mouse moved to (452, 151)
Screenshot: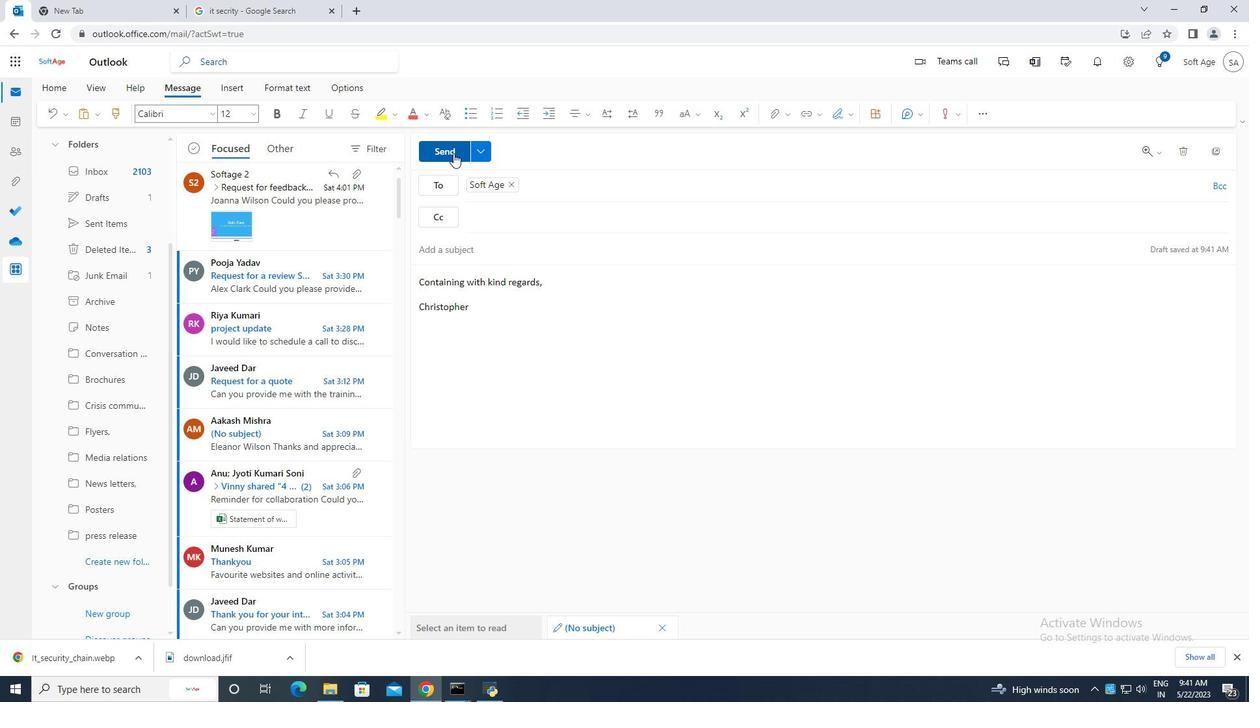 
Action: Mouse pressed left at (452, 151)
Screenshot: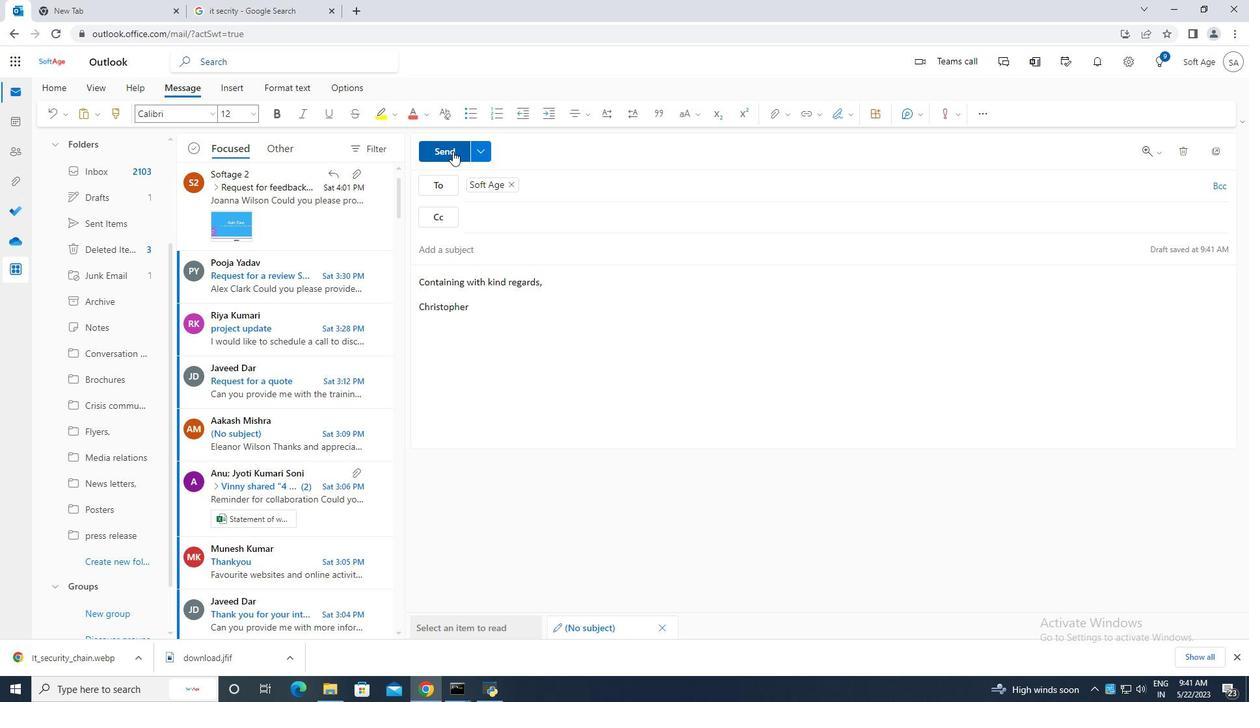 
Action: Mouse moved to (619, 379)
Screenshot: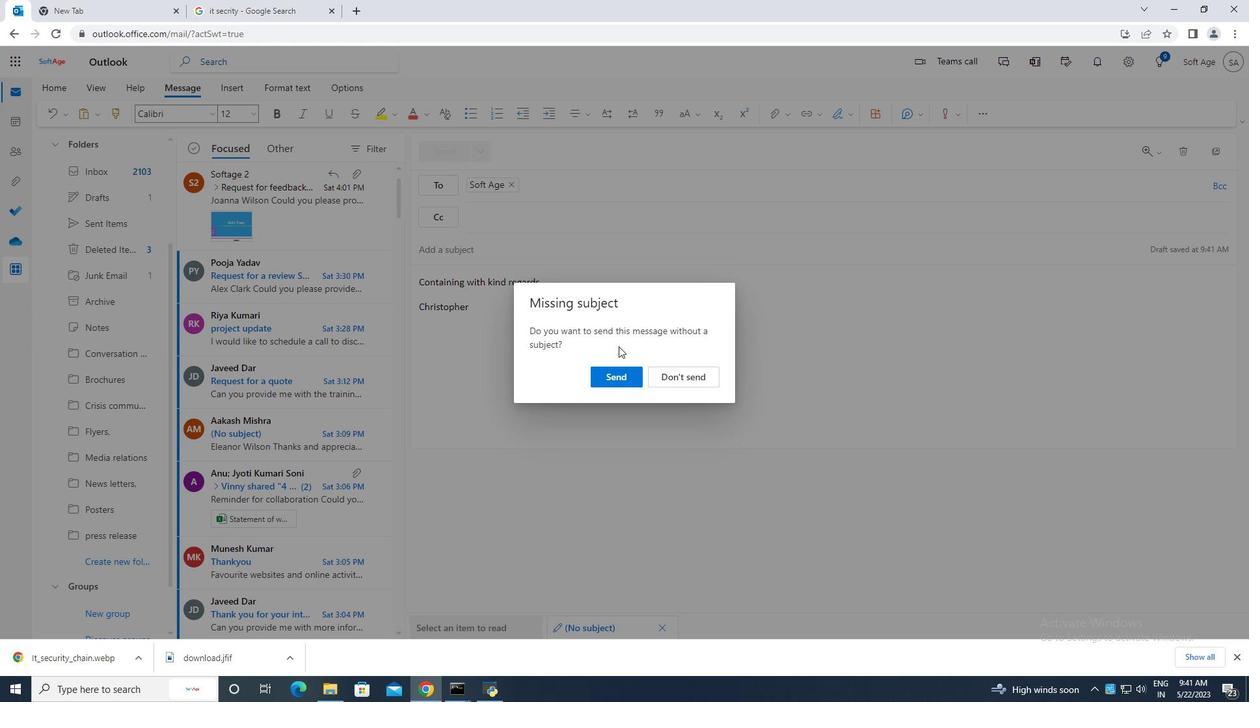 
Action: Mouse pressed left at (619, 379)
Screenshot: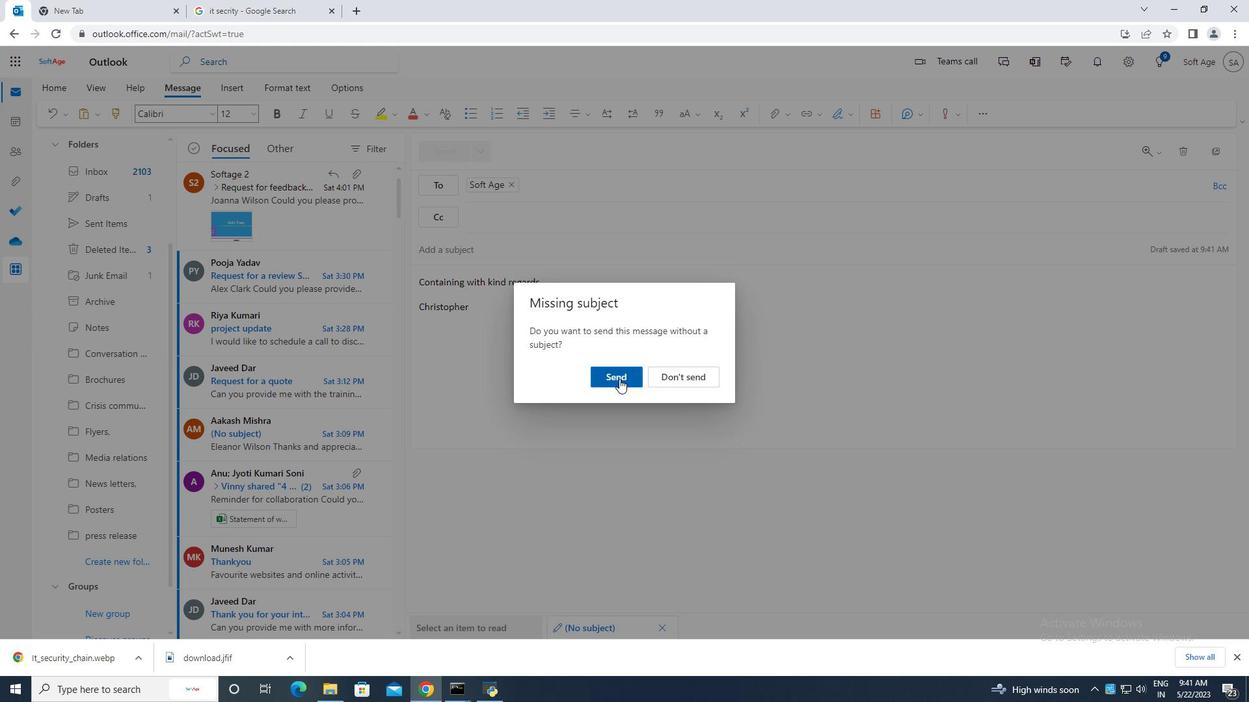 
Action: Mouse moved to (619, 376)
Screenshot: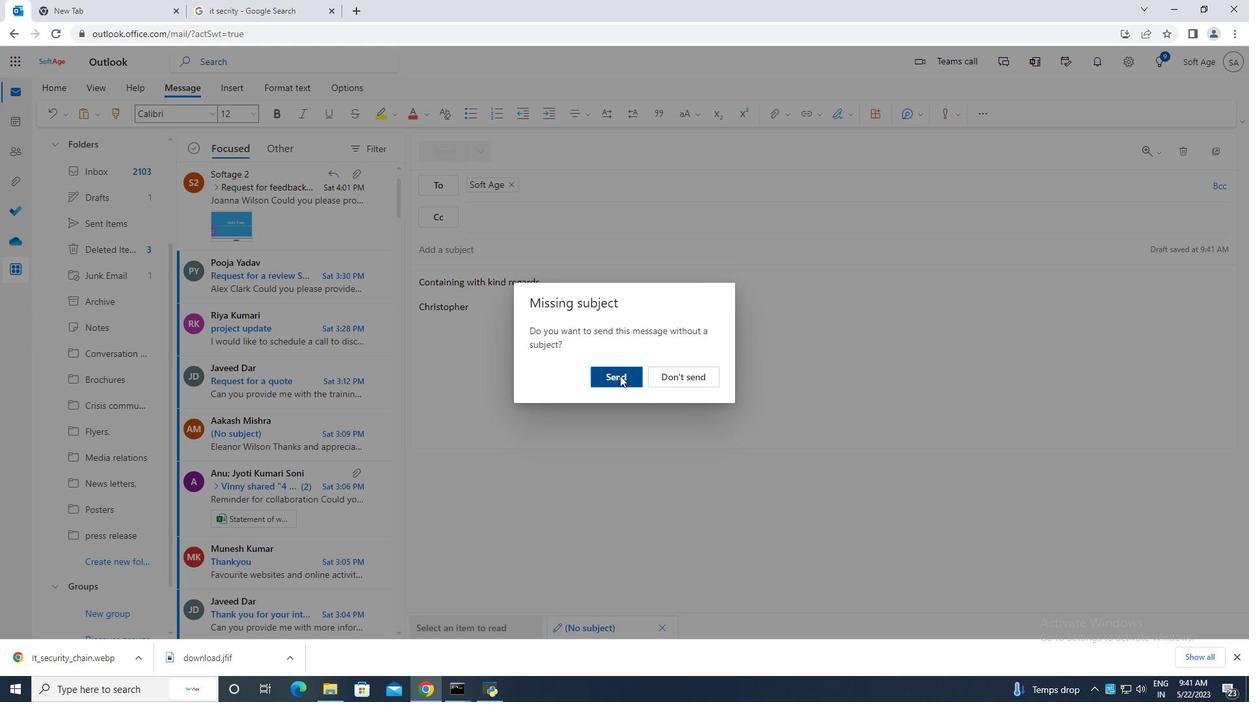 
